 Task: Search one way flight ticket for 5 adults, 2 children, 1 infant in seat and 2 infants on lap in economy from San Diego: San Diego International Airport (lindbergh Field) to Rock Springs: Southwest Wyoming Regional Airport (rock Springs Sweetwater County Airport) on 8-5-2023. Choice of flights is American. Number of bags: 1 carry on bag and 1 checked bag. Price is upto 97000. Outbound departure time preference is 6:15.
Action: Mouse moved to (312, 126)
Screenshot: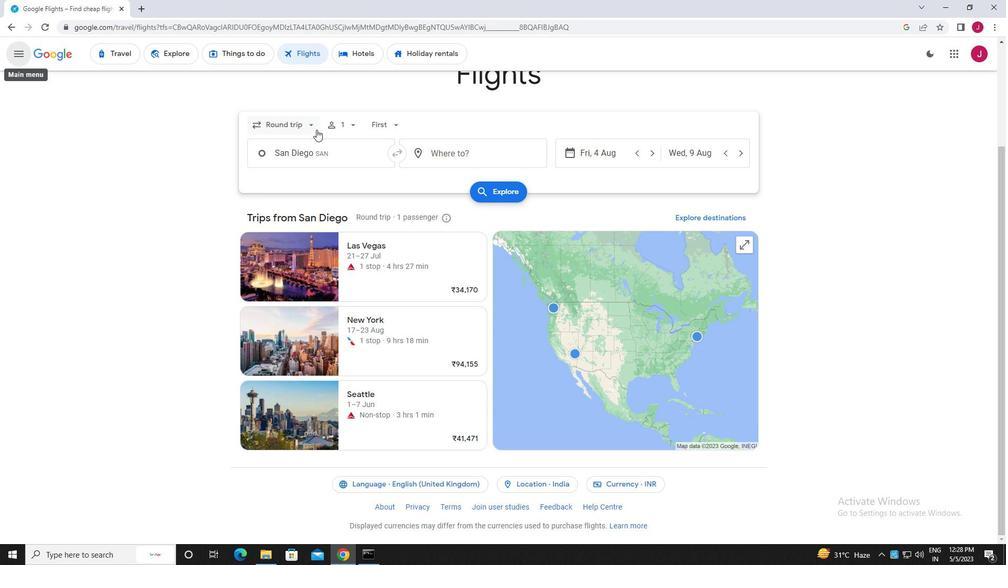 
Action: Mouse pressed left at (312, 126)
Screenshot: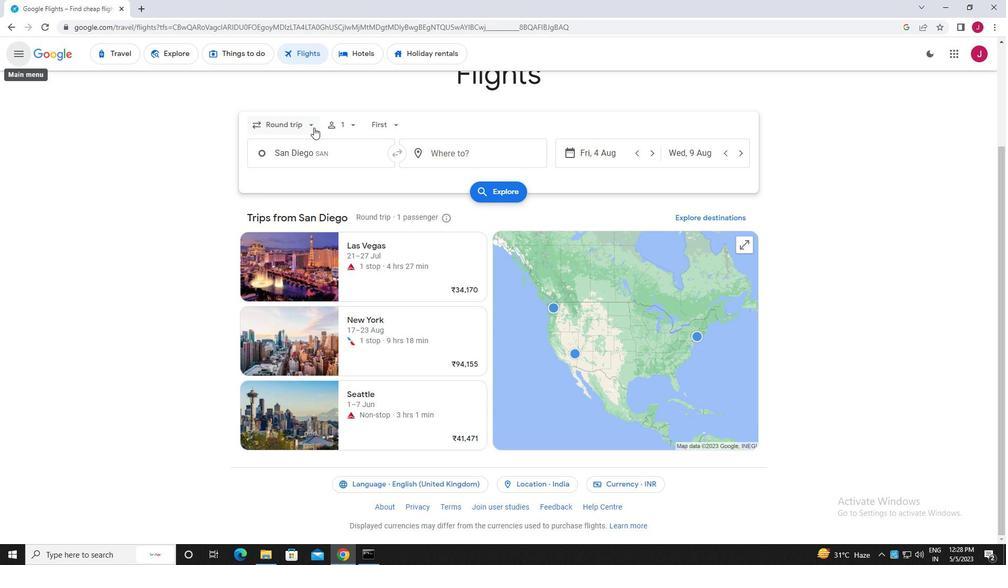 
Action: Mouse moved to (300, 173)
Screenshot: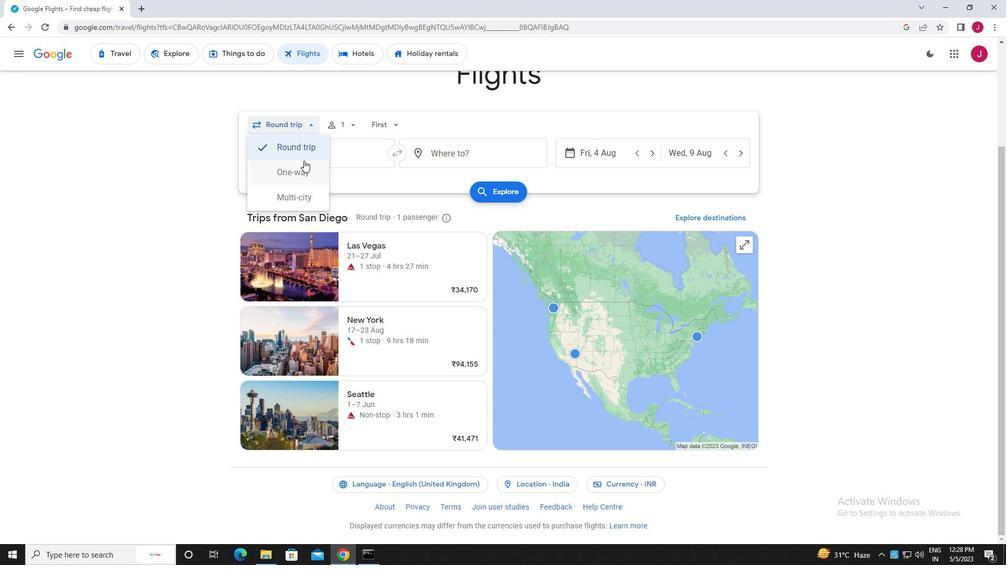 
Action: Mouse pressed left at (300, 173)
Screenshot: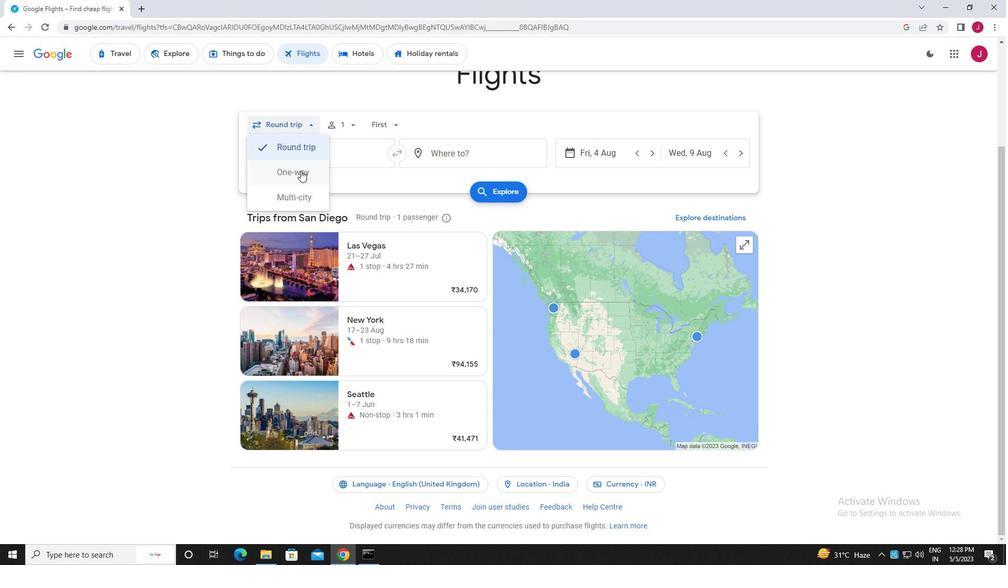 
Action: Mouse moved to (350, 124)
Screenshot: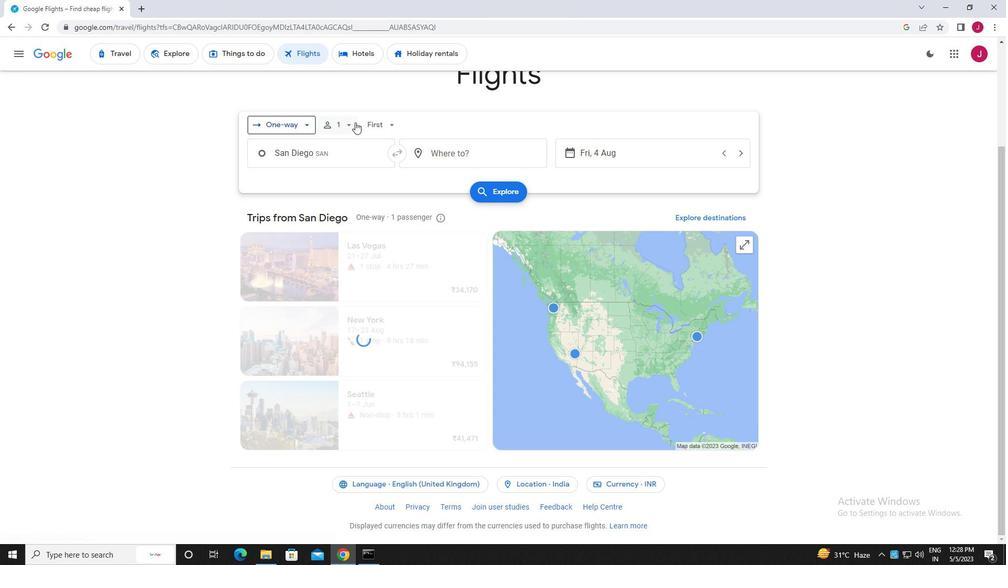 
Action: Mouse pressed left at (350, 124)
Screenshot: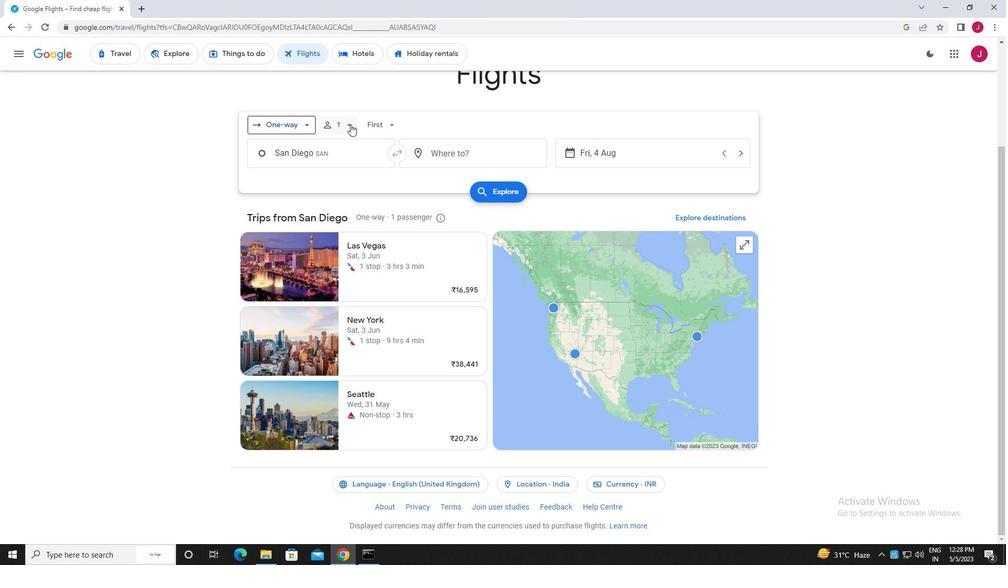 
Action: Mouse moved to (426, 153)
Screenshot: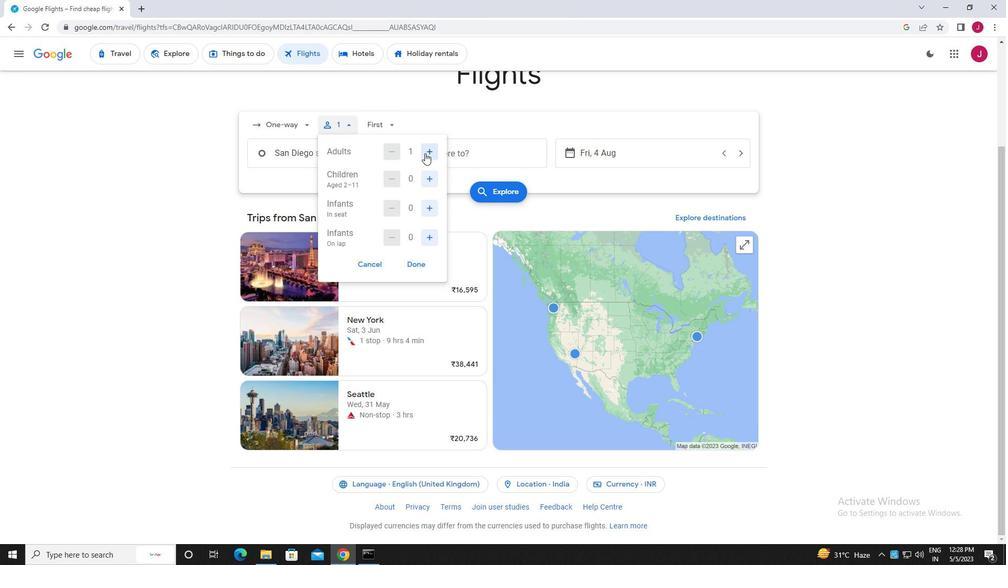 
Action: Mouse pressed left at (426, 153)
Screenshot: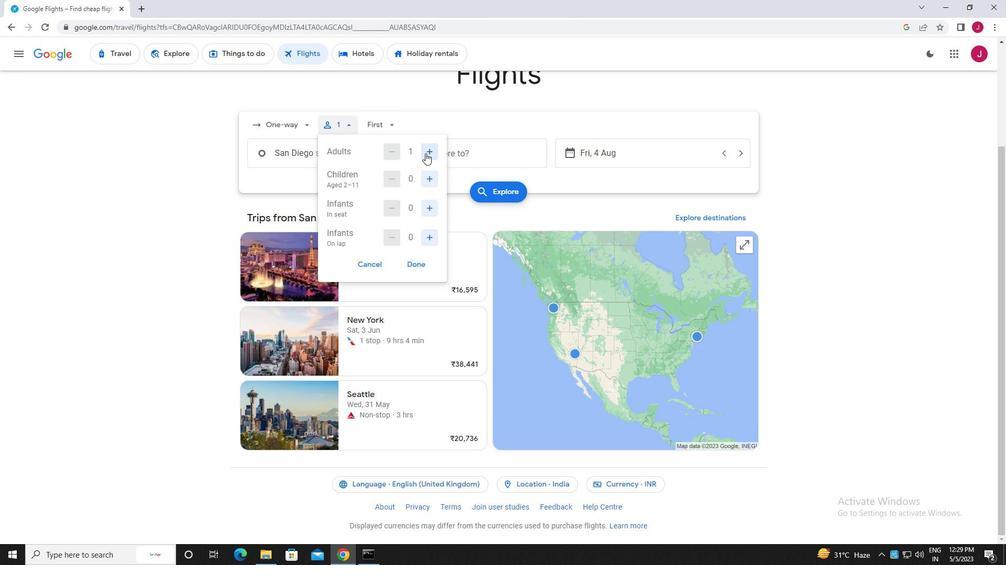 
Action: Mouse pressed left at (426, 153)
Screenshot: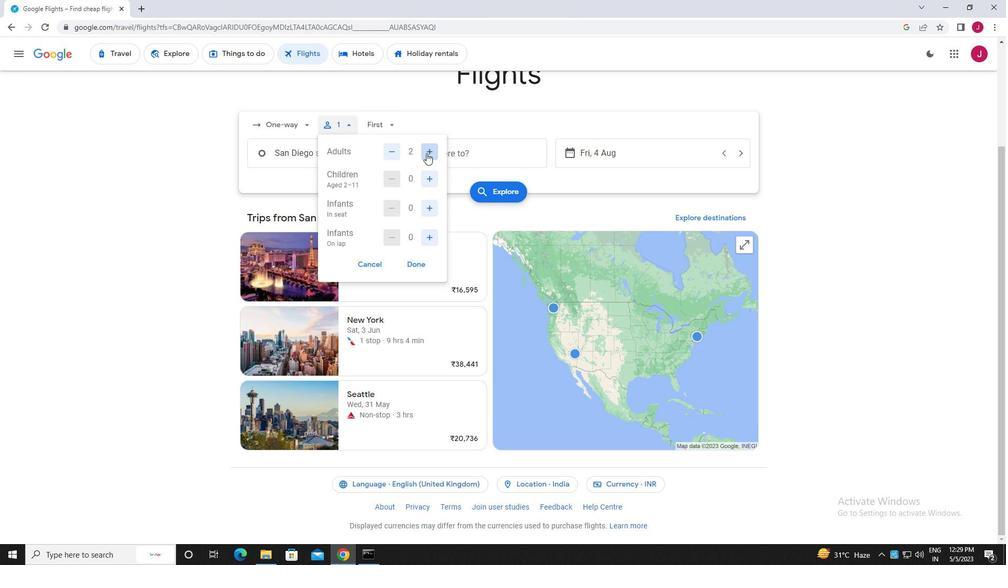 
Action: Mouse pressed left at (426, 153)
Screenshot: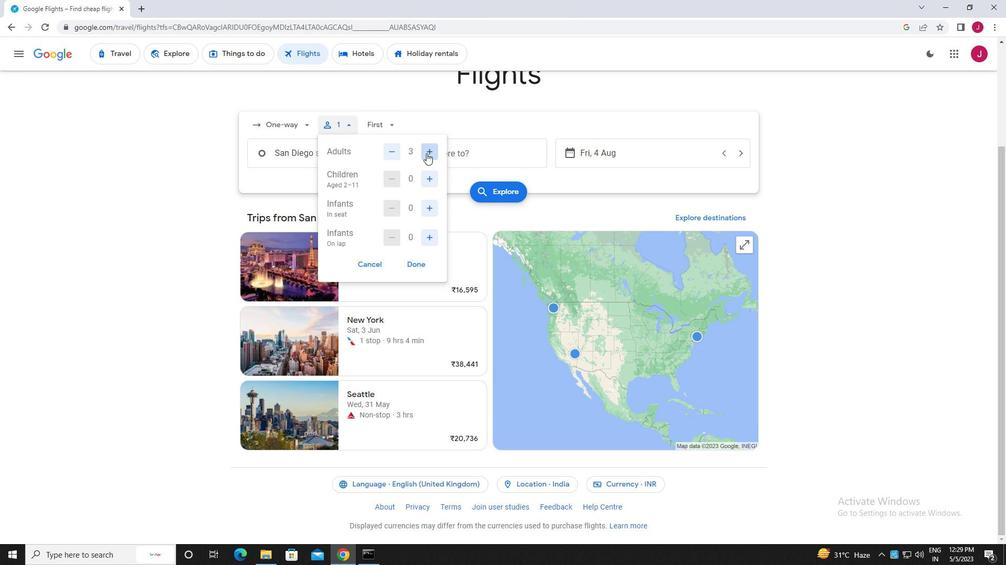 
Action: Mouse pressed left at (426, 153)
Screenshot: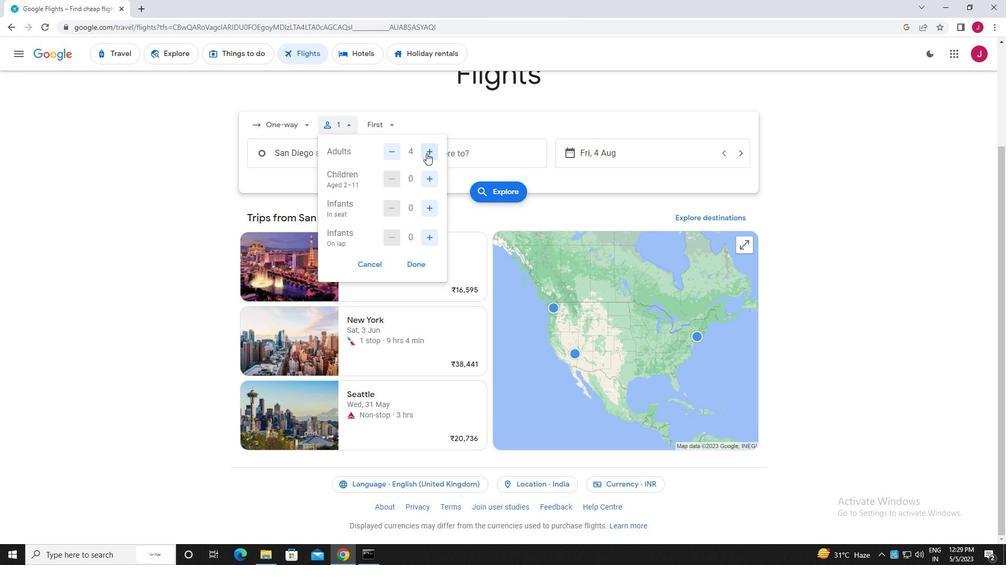 
Action: Mouse moved to (428, 179)
Screenshot: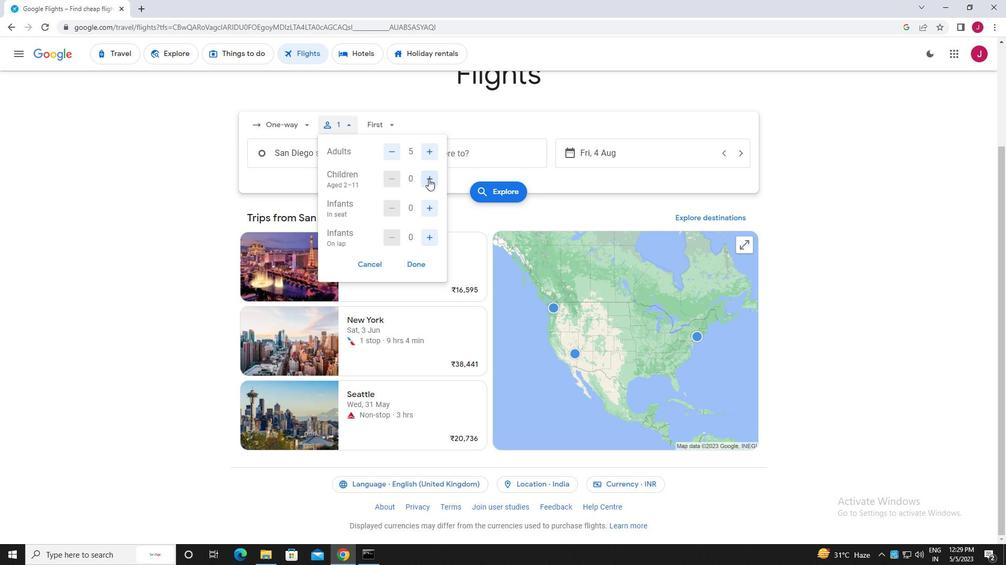 
Action: Mouse pressed left at (428, 179)
Screenshot: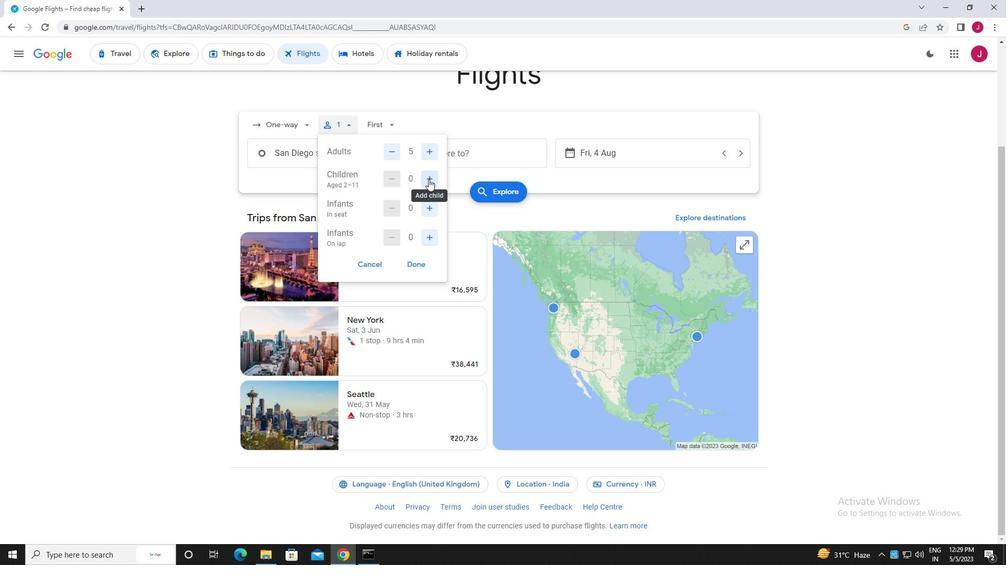 
Action: Mouse pressed left at (428, 179)
Screenshot: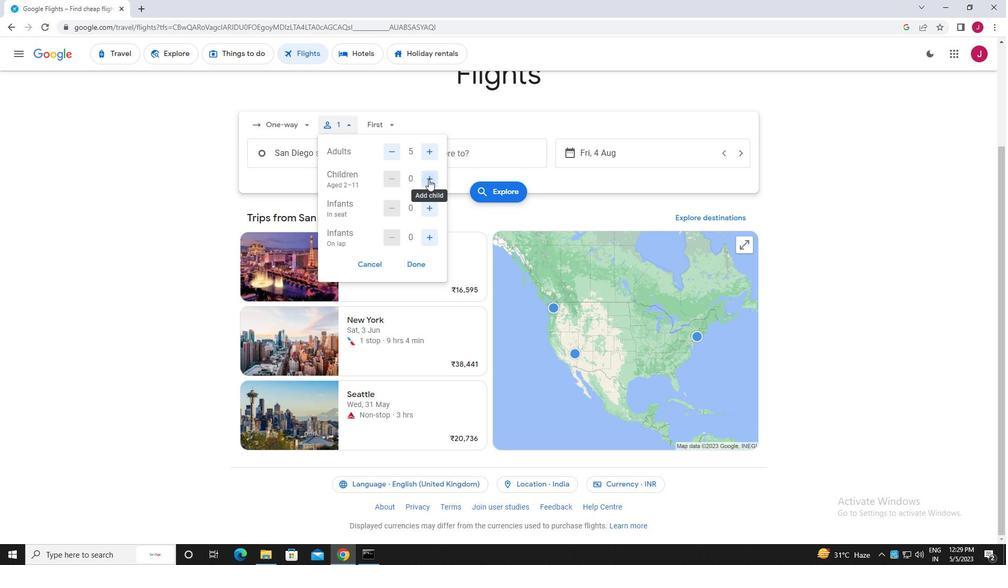 
Action: Mouse moved to (430, 209)
Screenshot: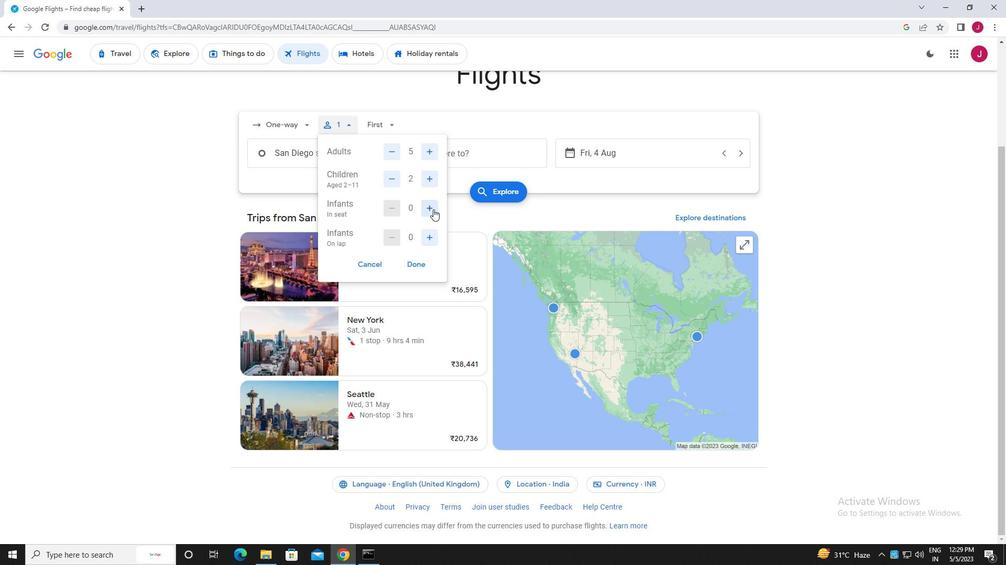 
Action: Mouse pressed left at (430, 209)
Screenshot: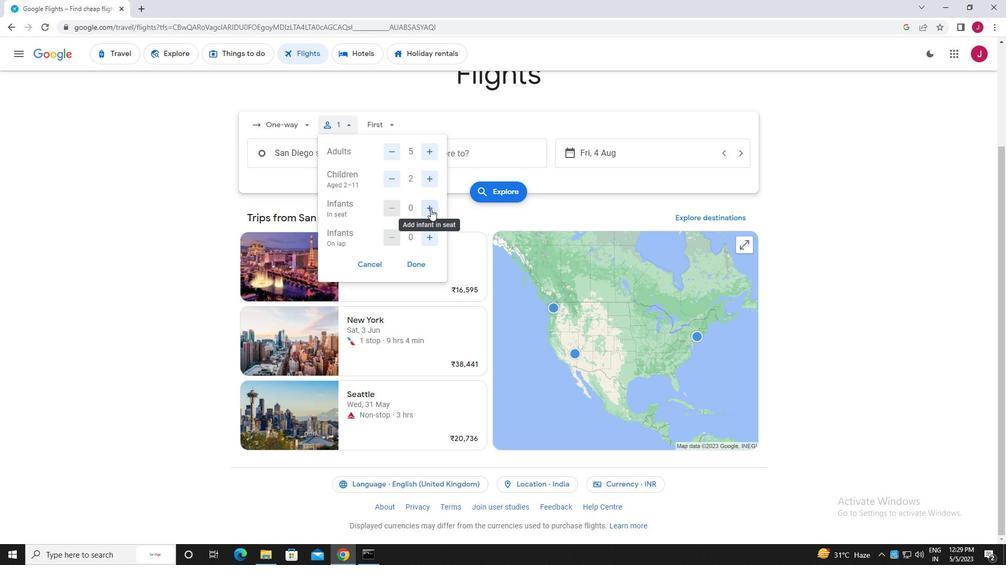 
Action: Mouse moved to (432, 238)
Screenshot: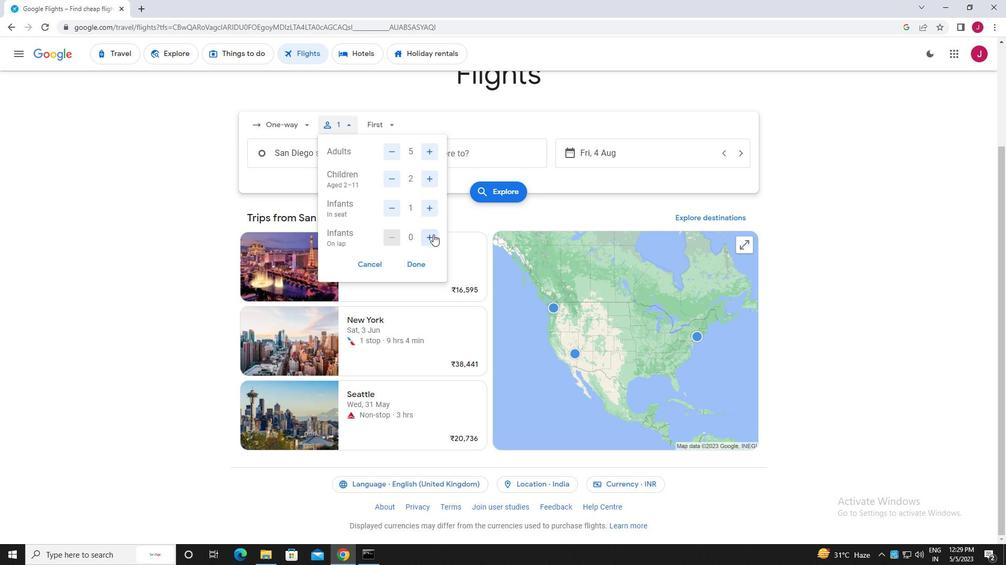 
Action: Mouse pressed left at (432, 238)
Screenshot: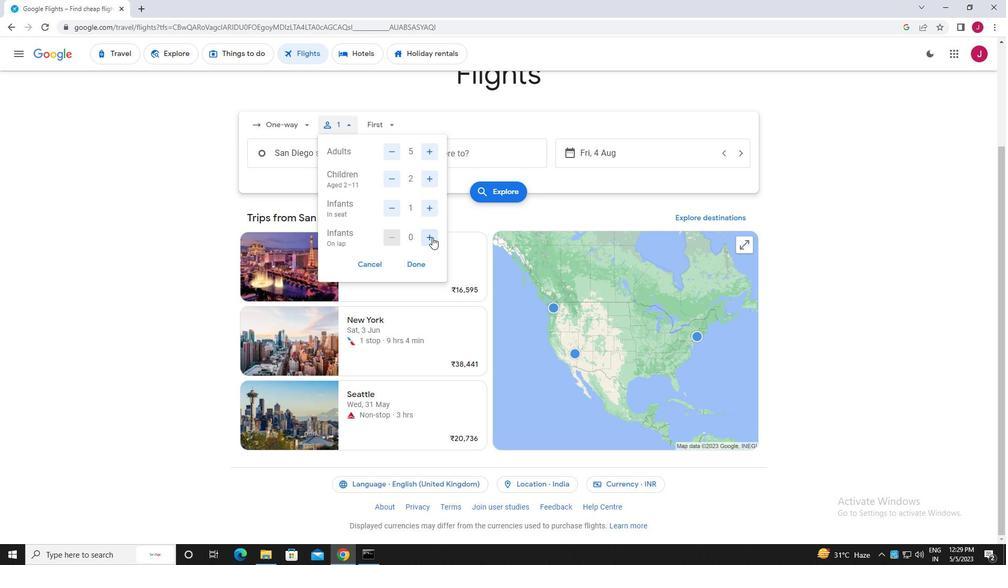 
Action: Mouse pressed left at (432, 238)
Screenshot: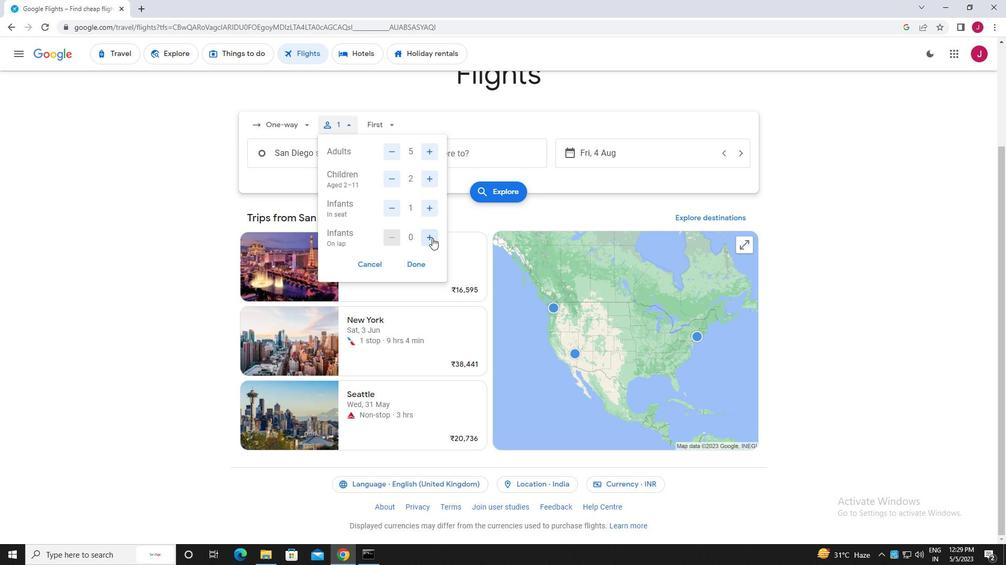
Action: Mouse moved to (395, 235)
Screenshot: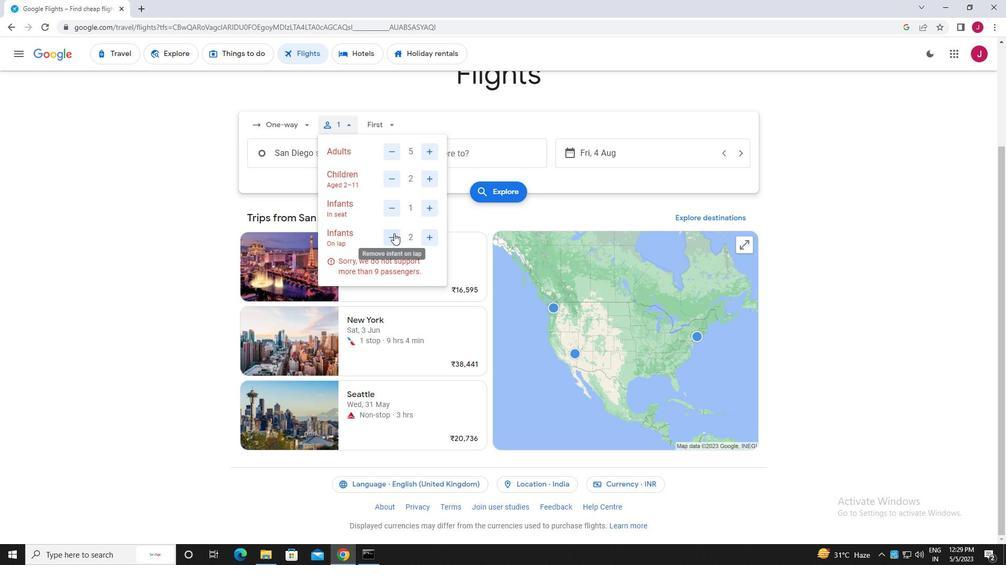 
Action: Mouse pressed left at (395, 235)
Screenshot: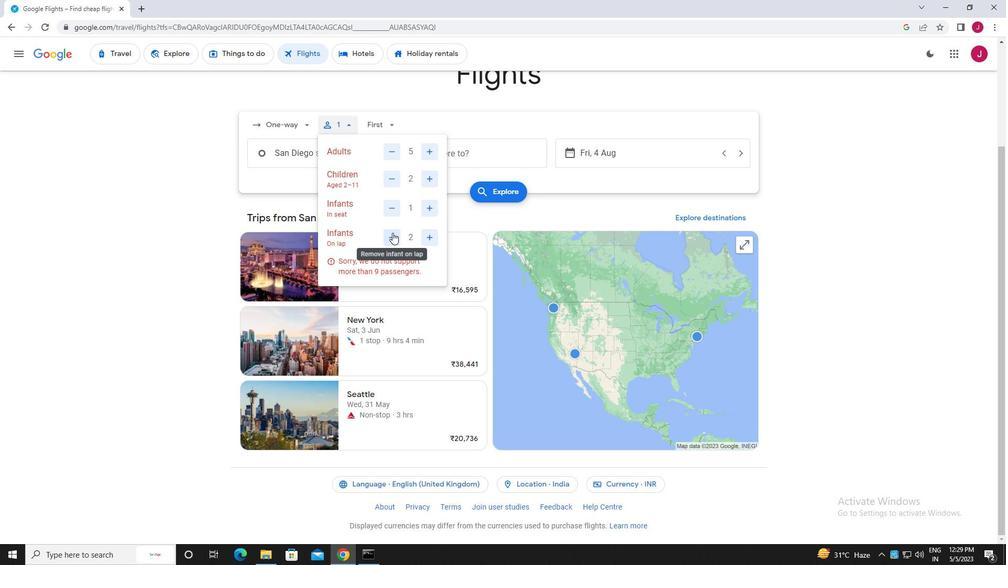 
Action: Mouse moved to (420, 265)
Screenshot: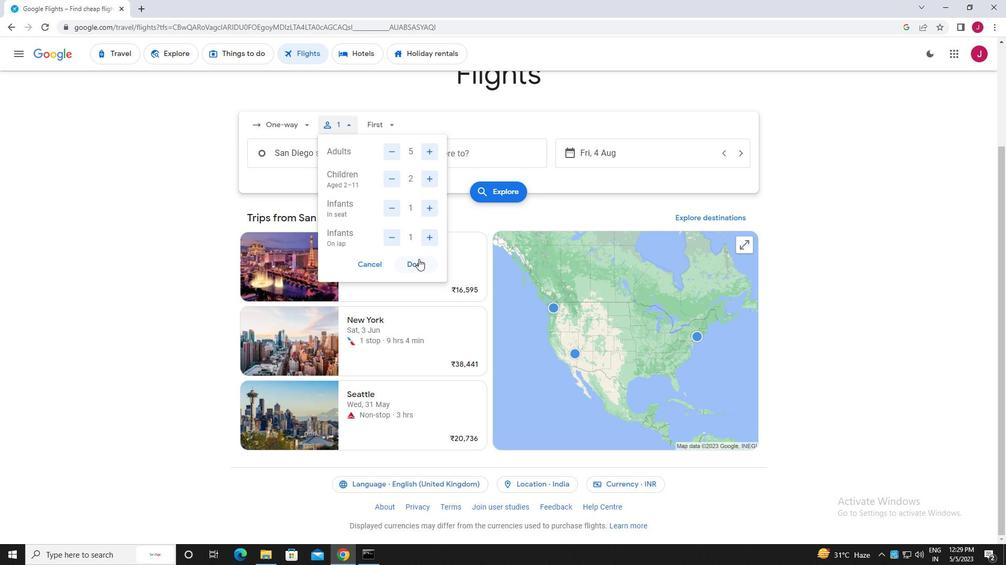 
Action: Mouse pressed left at (420, 265)
Screenshot: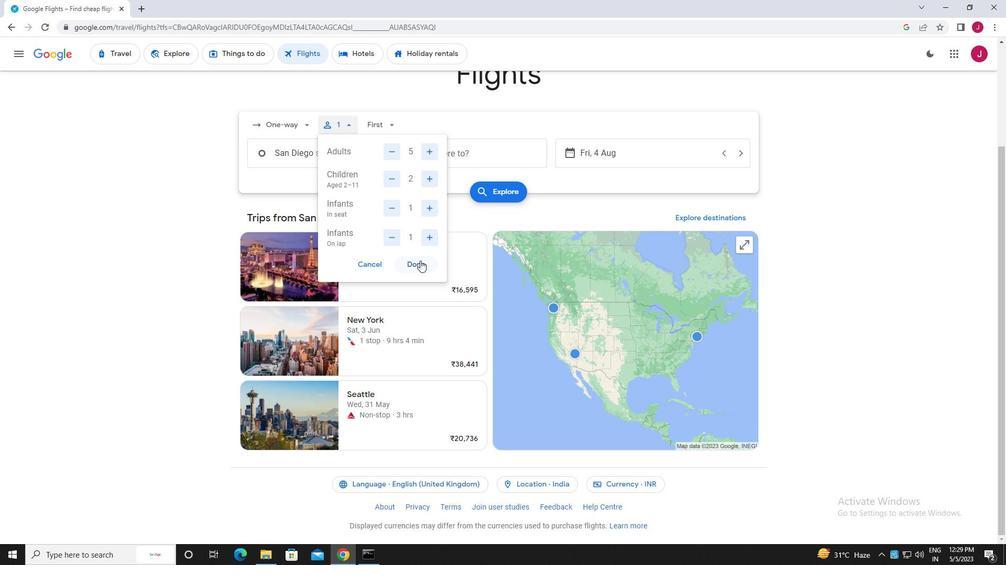 
Action: Mouse moved to (390, 121)
Screenshot: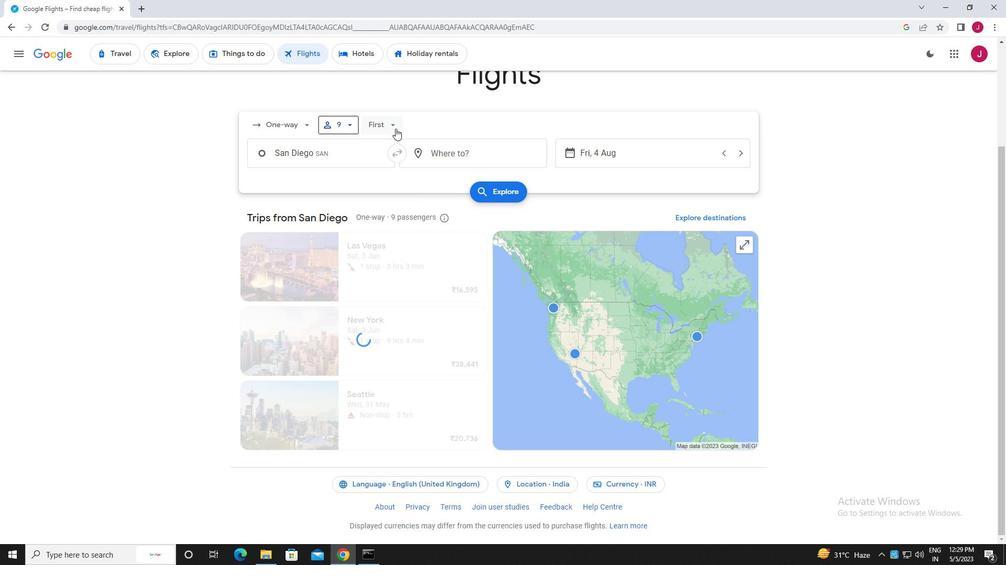 
Action: Mouse pressed left at (390, 121)
Screenshot: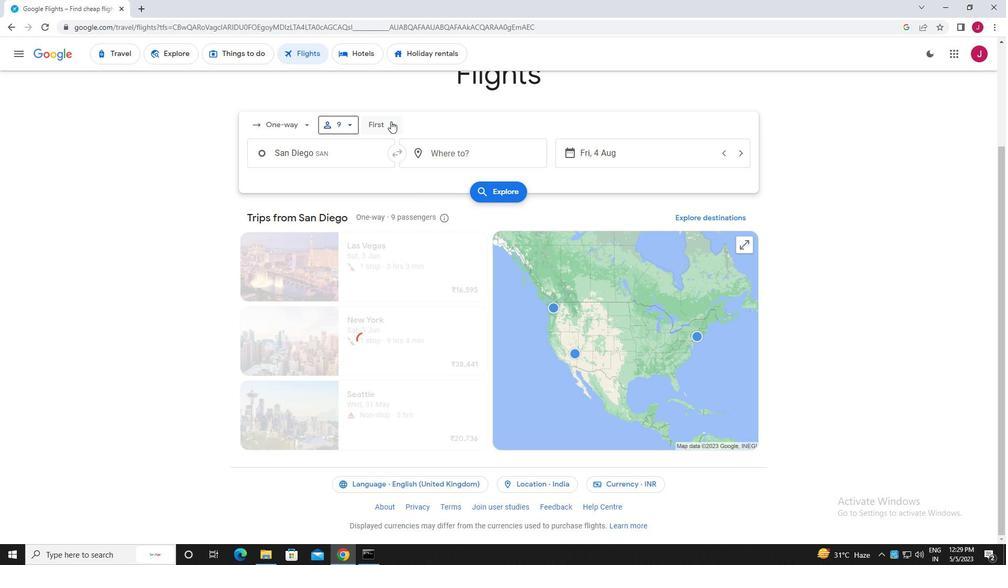 
Action: Mouse moved to (401, 148)
Screenshot: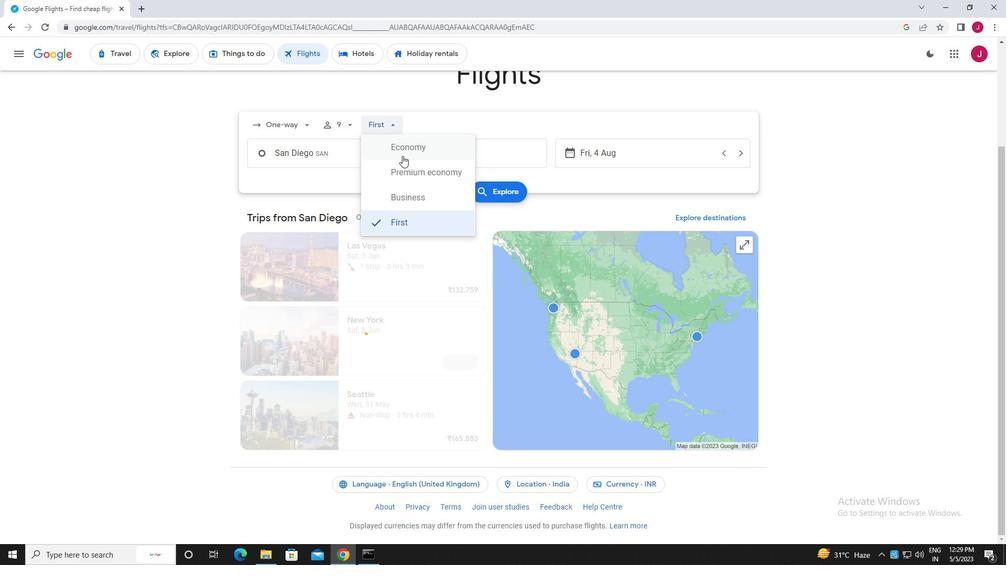 
Action: Mouse pressed left at (401, 148)
Screenshot: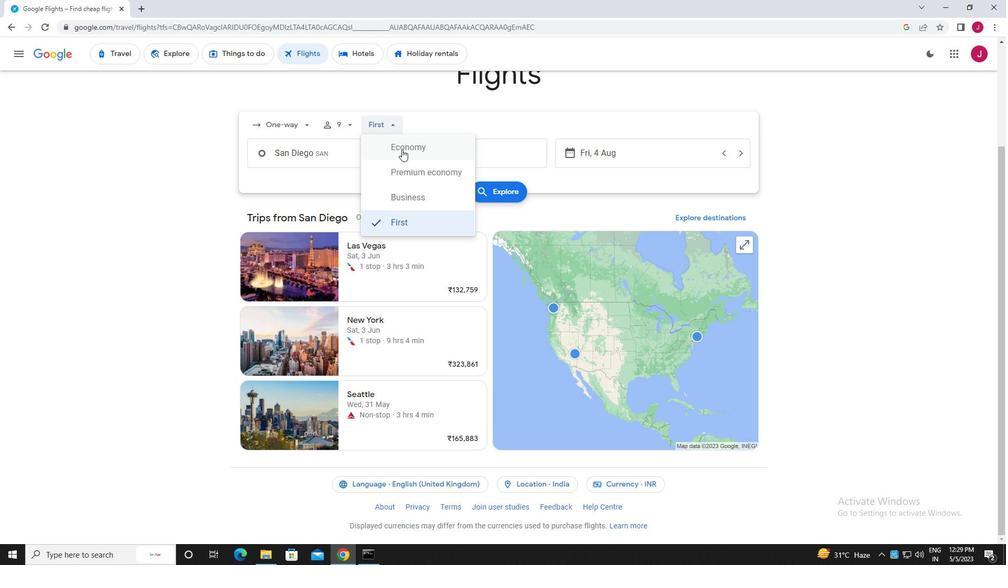 
Action: Mouse moved to (347, 159)
Screenshot: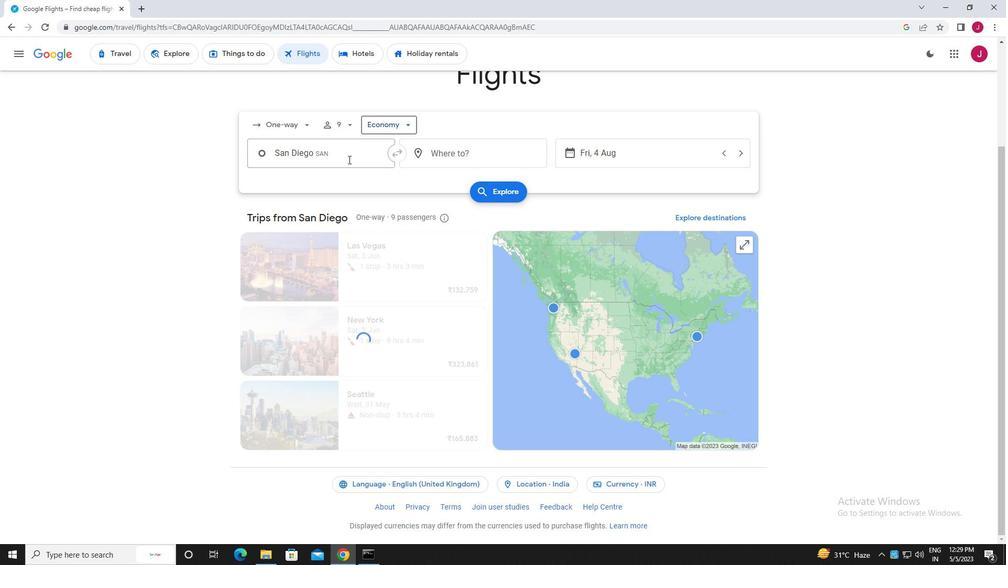 
Action: Mouse pressed left at (347, 159)
Screenshot: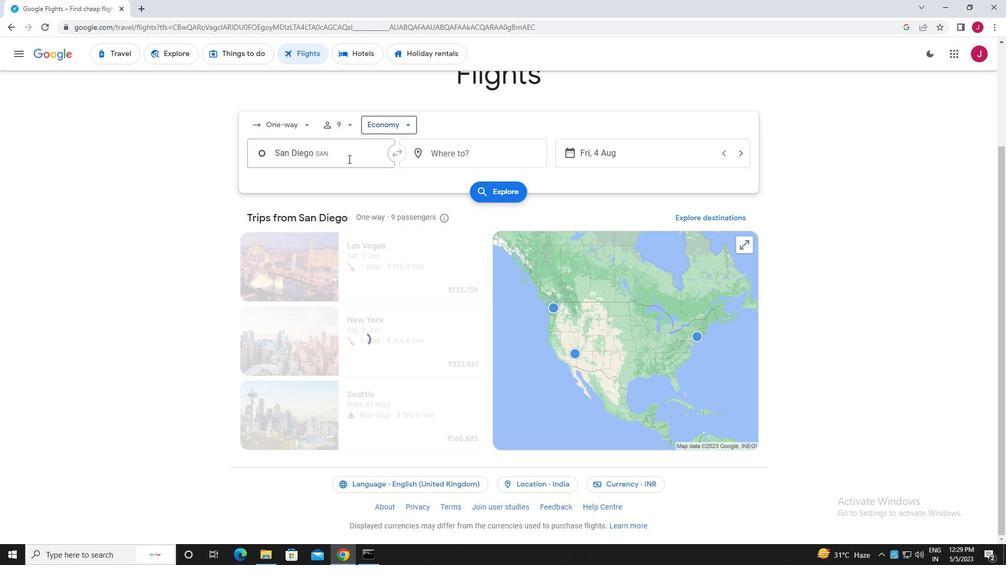 
Action: Mouse moved to (352, 158)
Screenshot: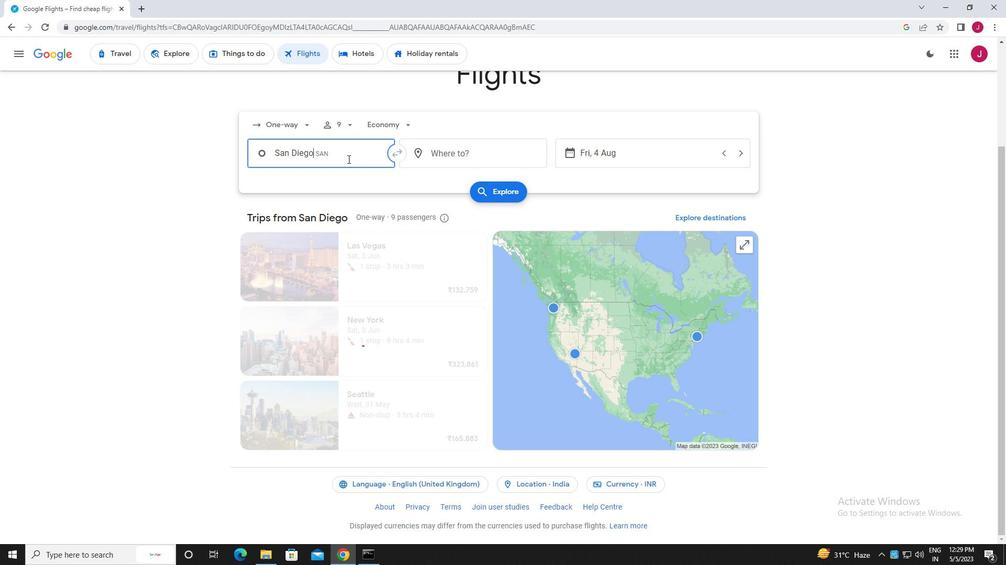 
Action: Key pressed san<Key.space>diego
Screenshot: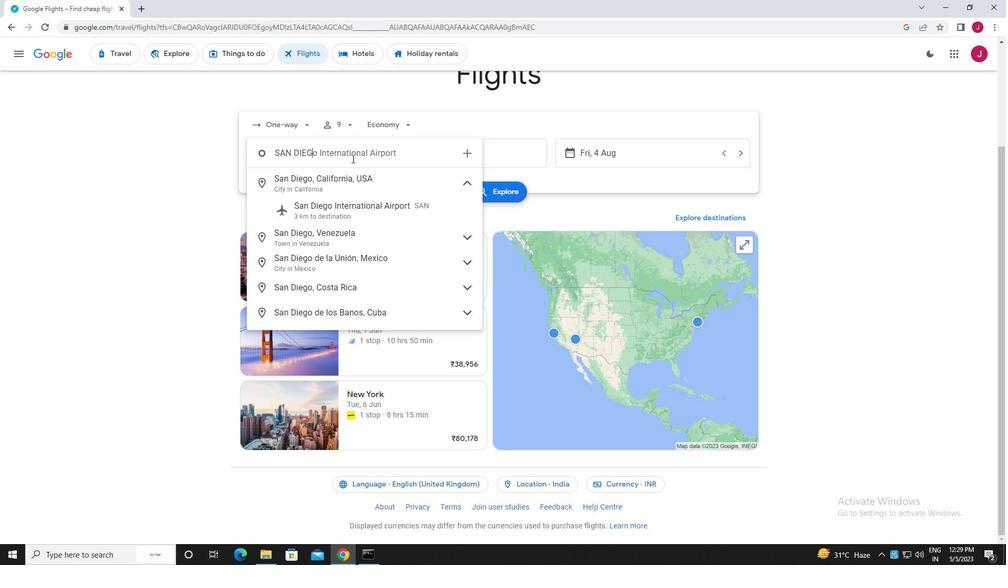 
Action: Mouse moved to (371, 205)
Screenshot: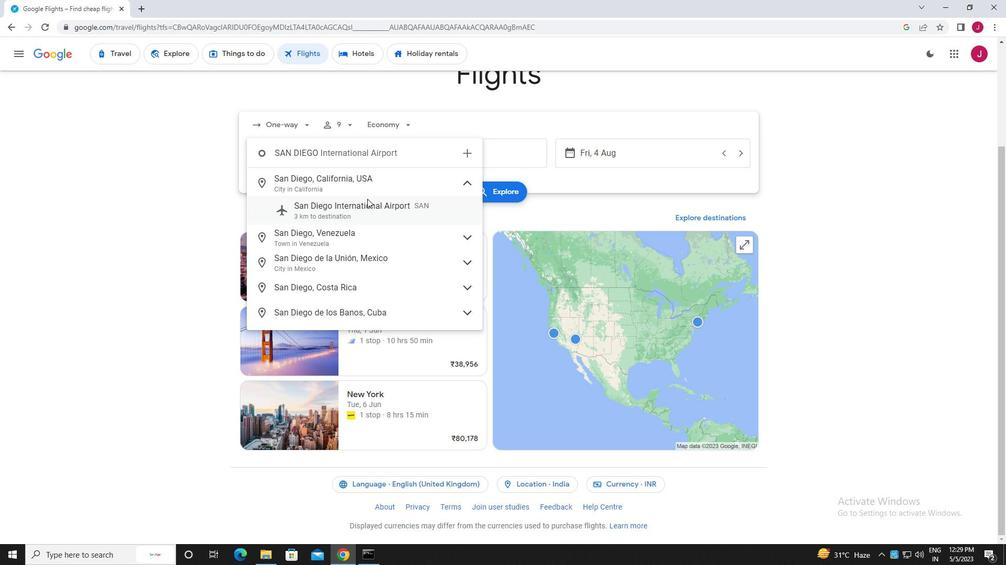 
Action: Mouse pressed left at (371, 205)
Screenshot: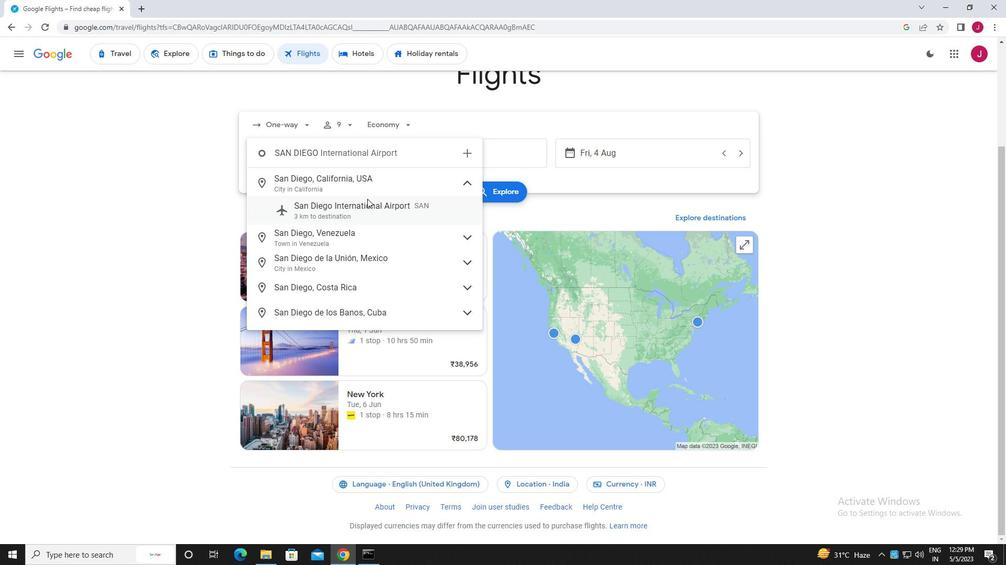 
Action: Mouse moved to (463, 151)
Screenshot: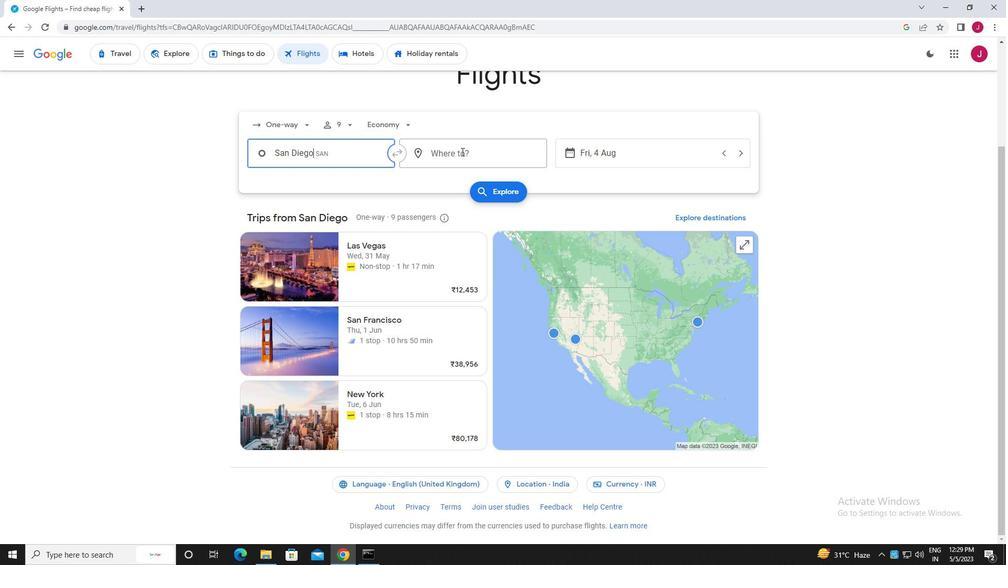 
Action: Mouse pressed left at (463, 151)
Screenshot: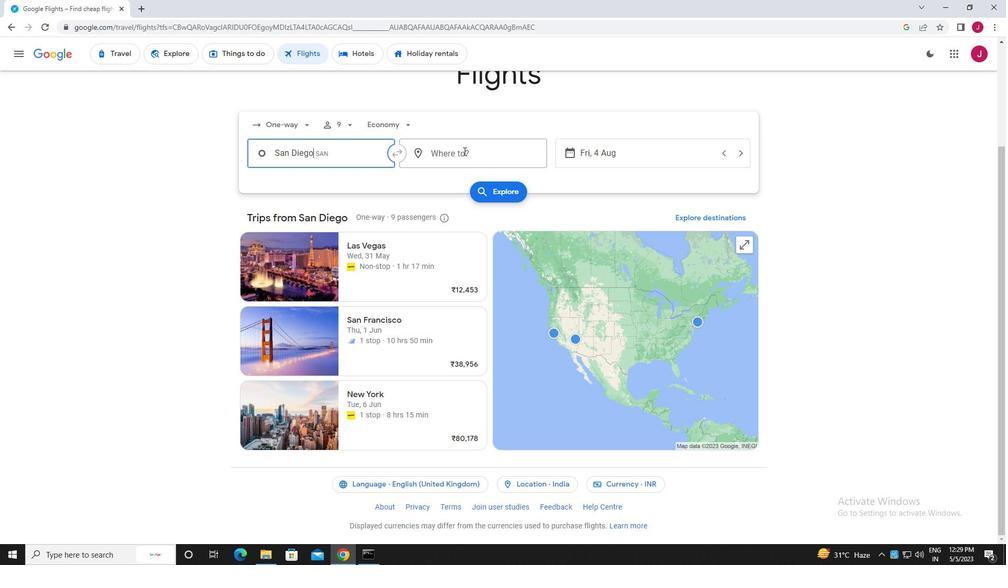 
Action: Key pressed rock<Key.space>spring
Screenshot: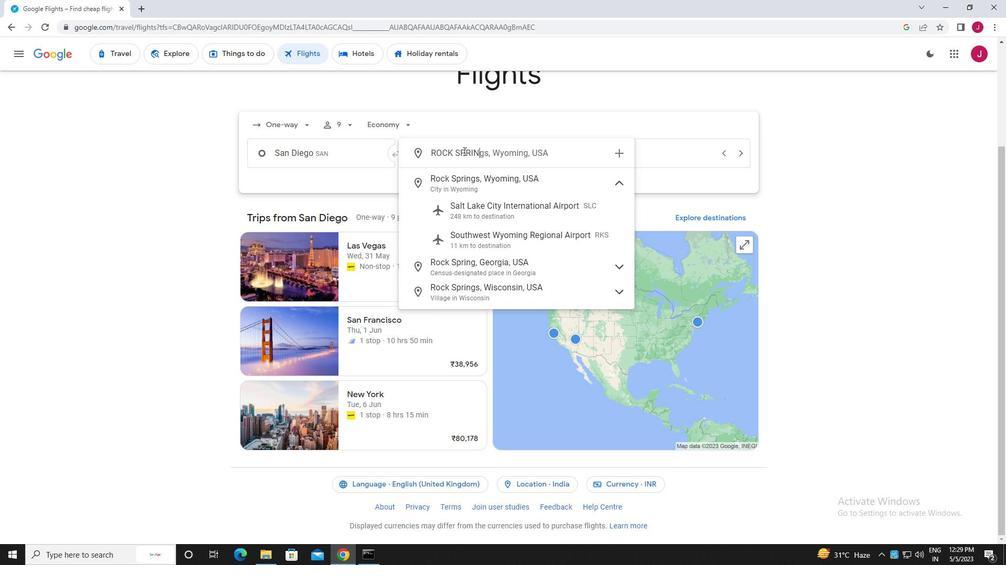 
Action: Mouse moved to (506, 238)
Screenshot: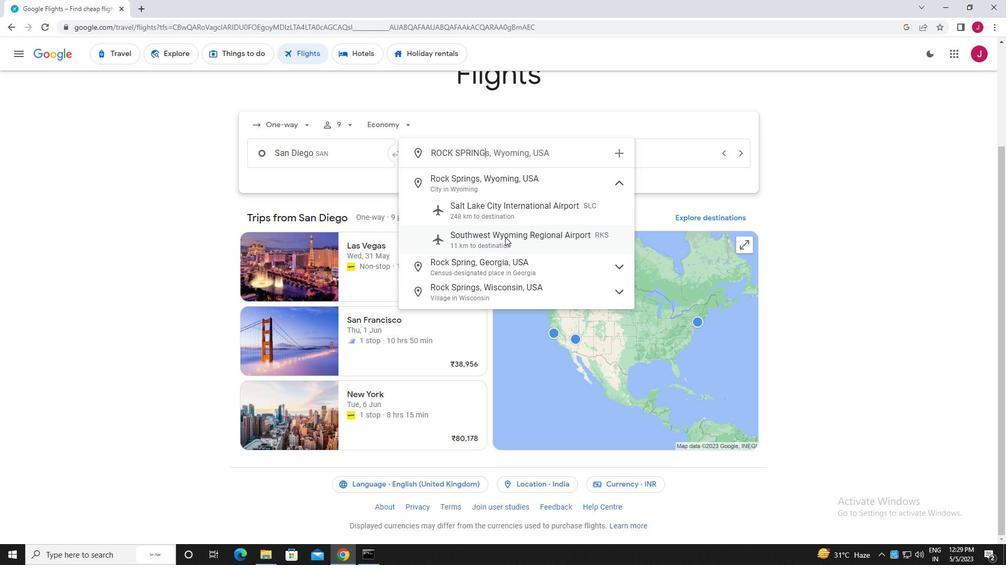 
Action: Mouse pressed left at (506, 238)
Screenshot: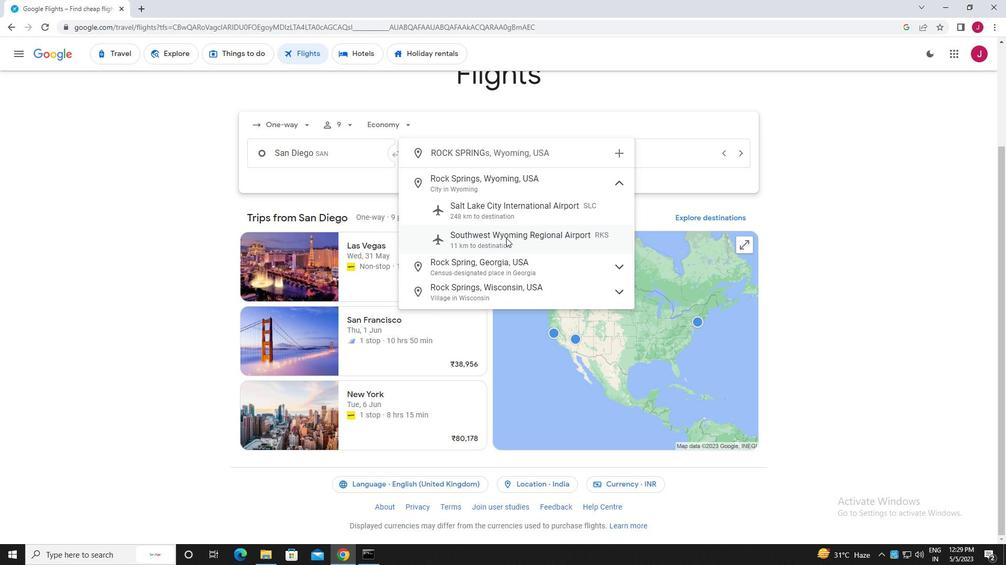 
Action: Mouse moved to (605, 157)
Screenshot: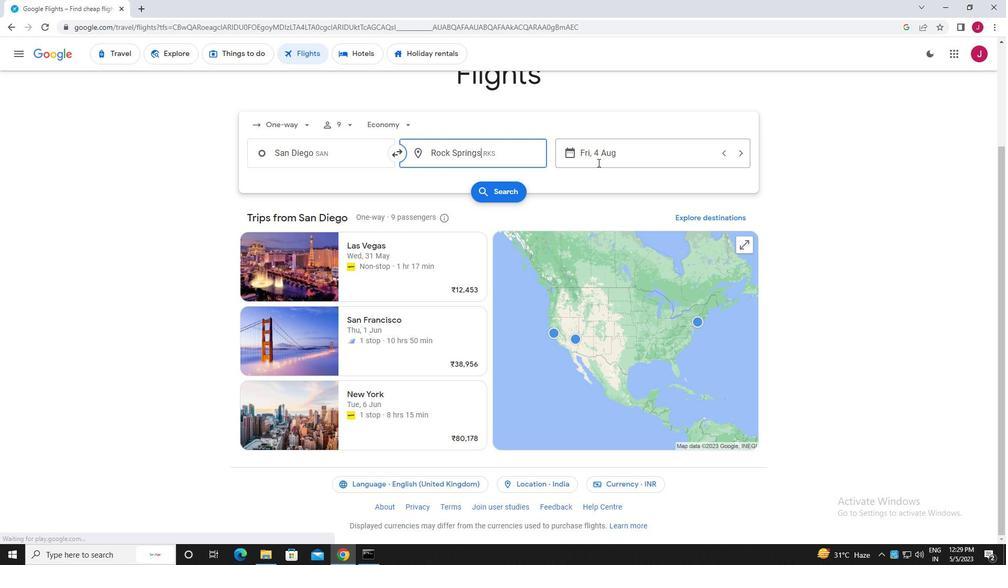 
Action: Mouse pressed left at (605, 157)
Screenshot: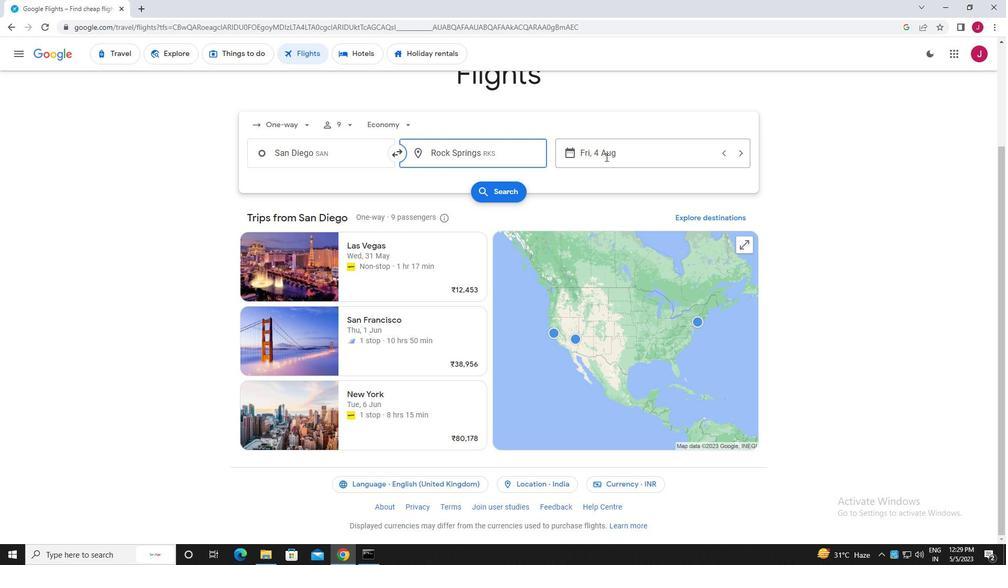 
Action: Mouse moved to (531, 232)
Screenshot: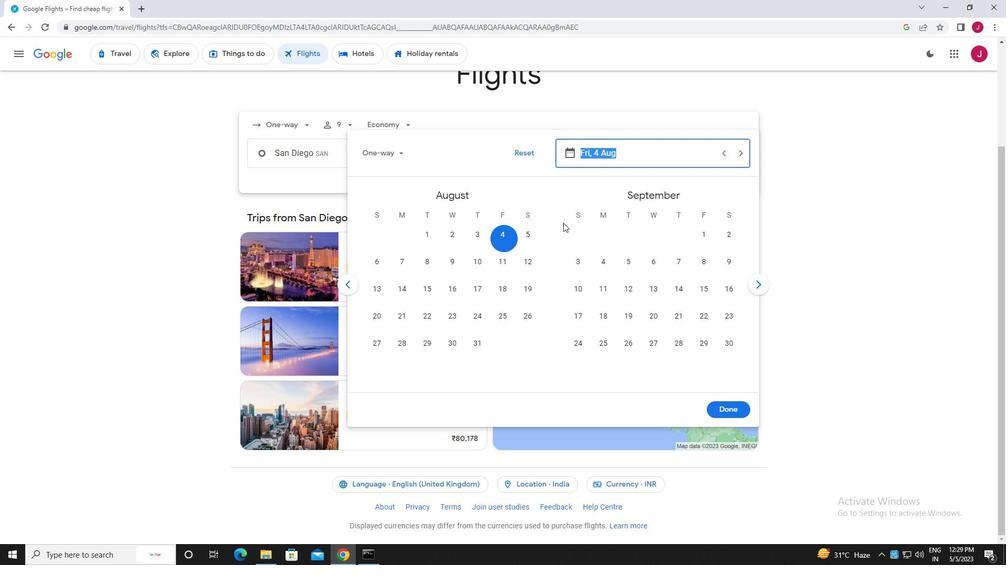 
Action: Mouse pressed left at (531, 232)
Screenshot: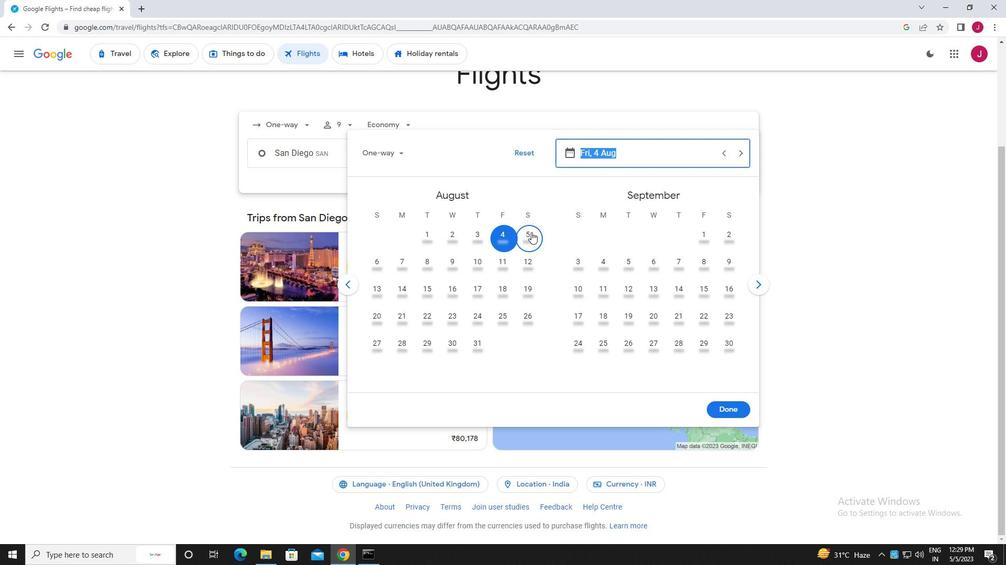 
Action: Mouse moved to (730, 407)
Screenshot: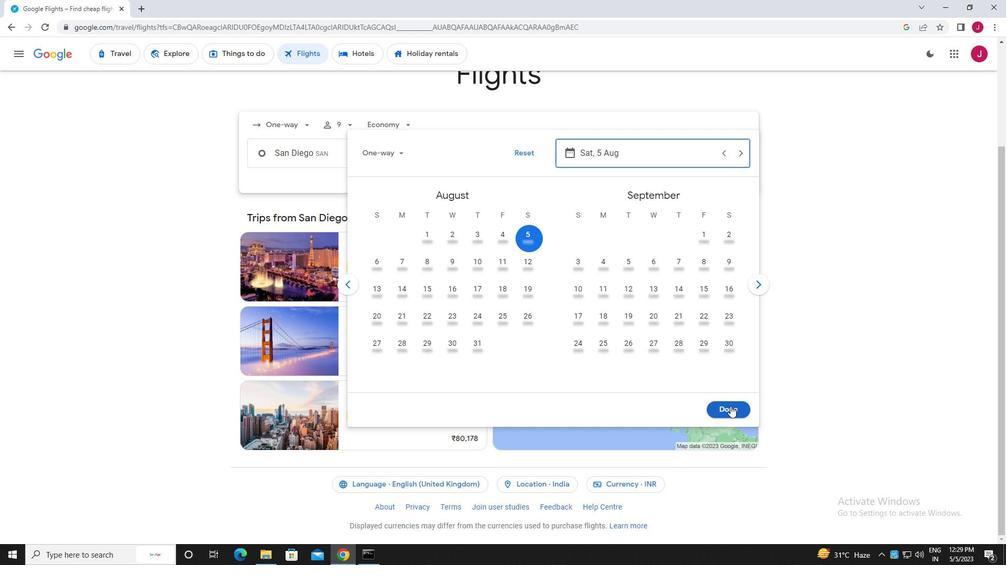 
Action: Mouse pressed left at (730, 407)
Screenshot: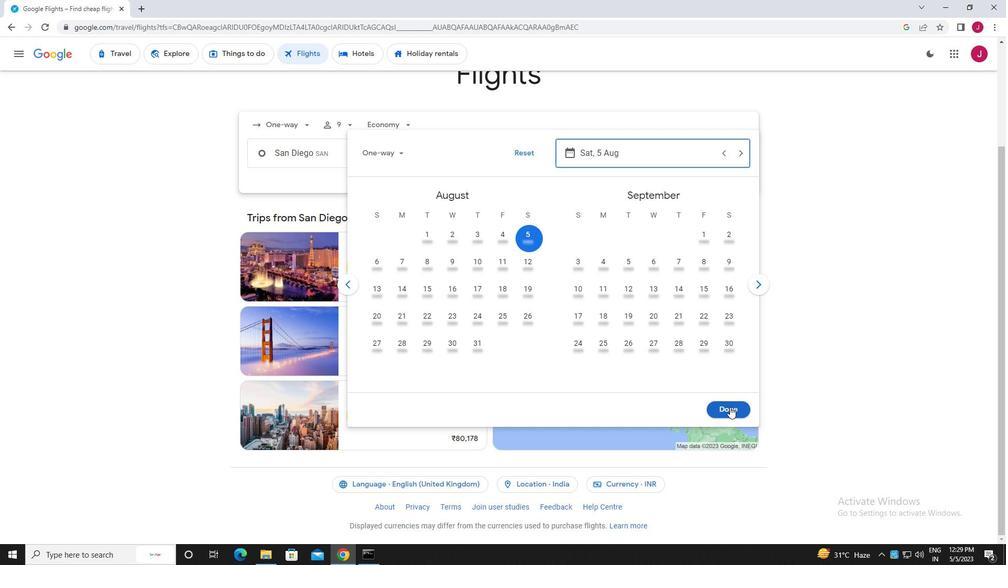 
Action: Mouse moved to (505, 196)
Screenshot: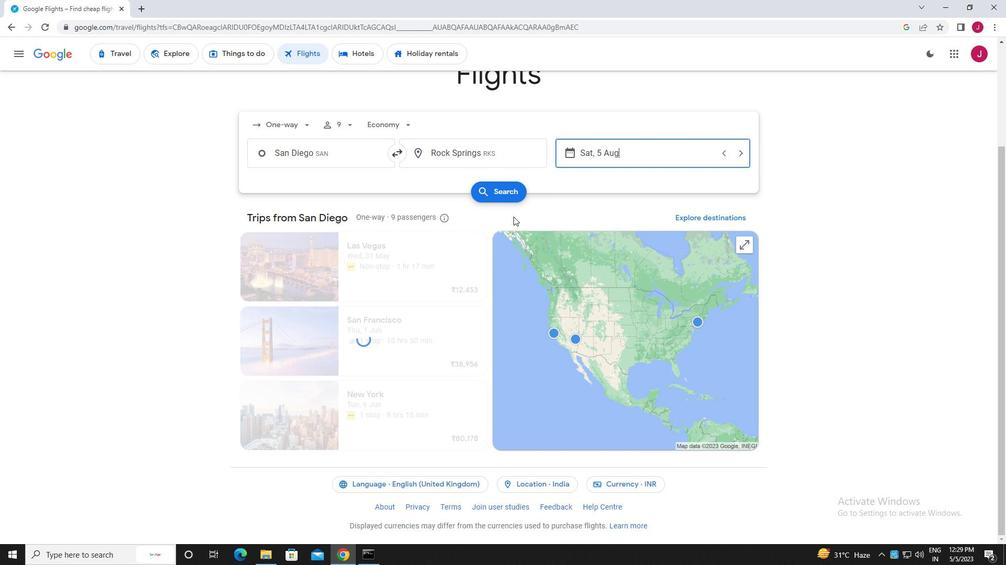 
Action: Mouse pressed left at (505, 196)
Screenshot: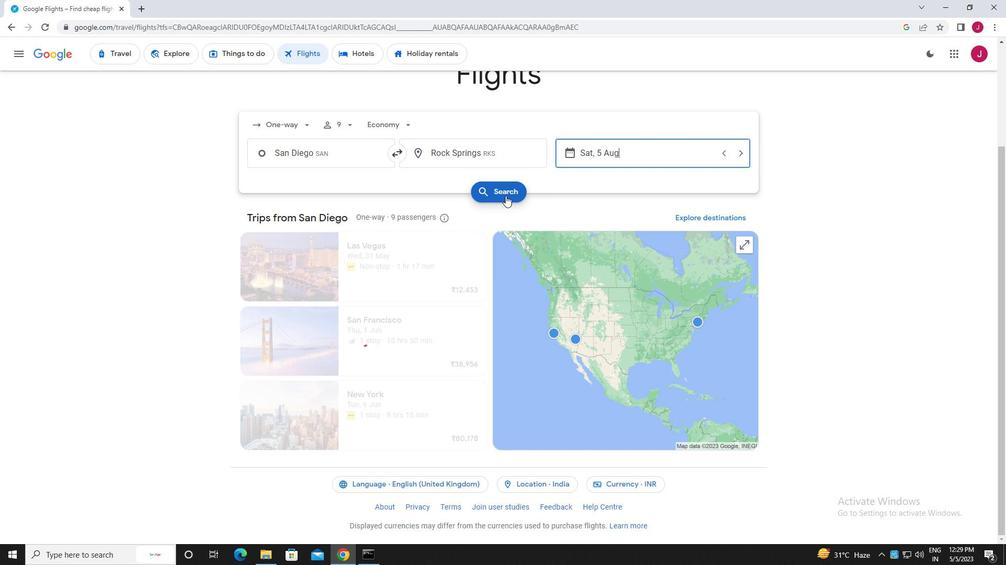 
Action: Mouse moved to (267, 150)
Screenshot: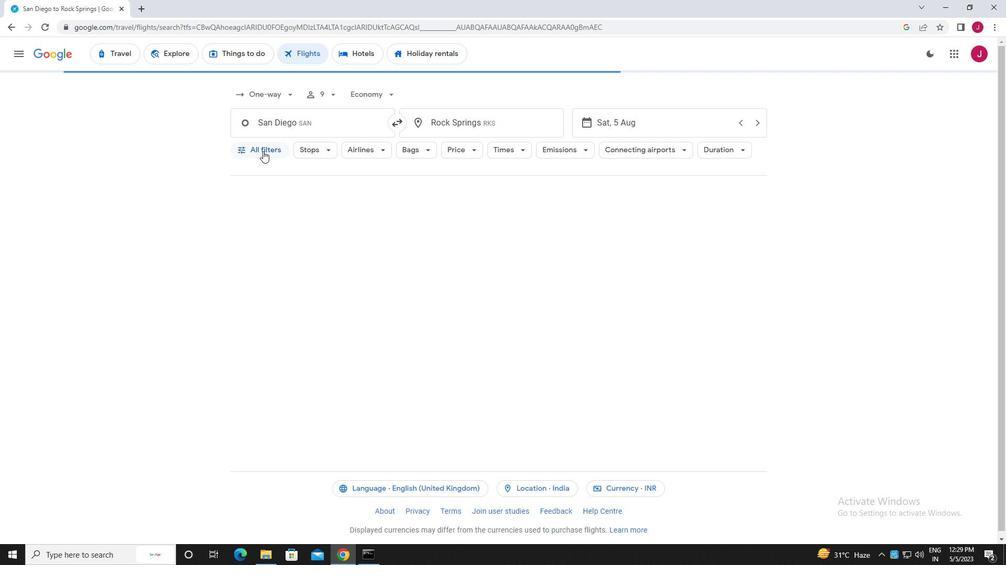 
Action: Mouse pressed left at (267, 150)
Screenshot: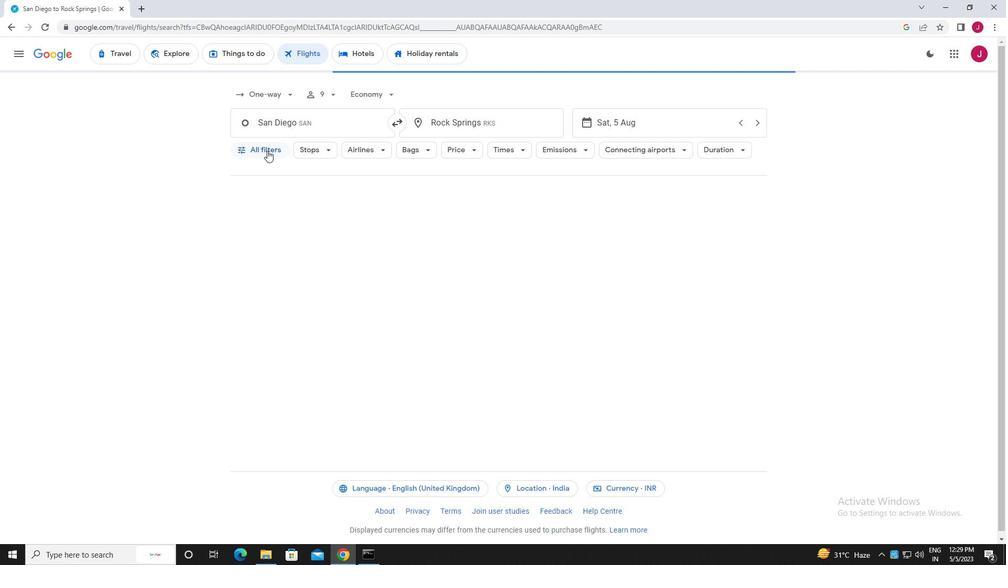 
Action: Mouse moved to (315, 189)
Screenshot: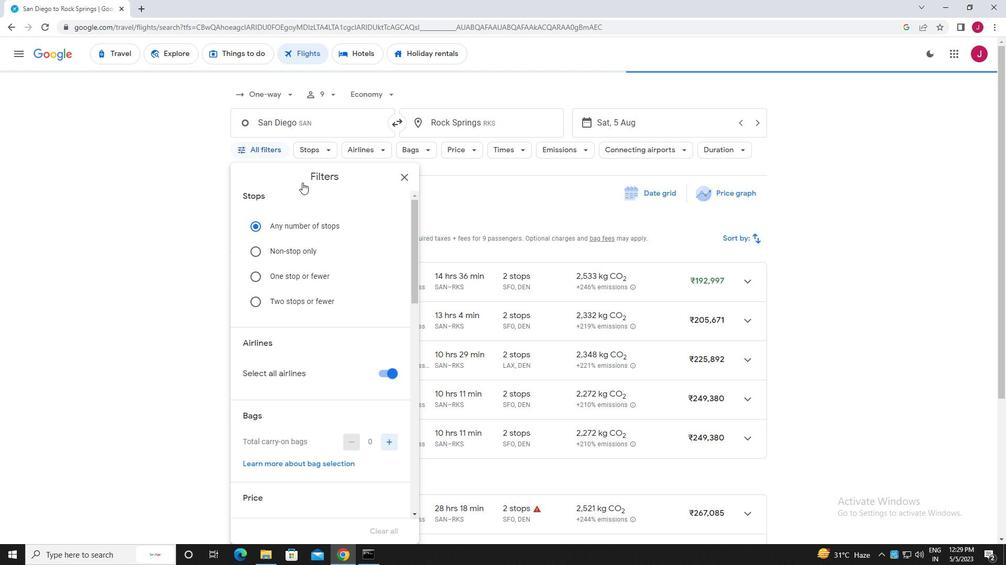 
Action: Mouse scrolled (315, 188) with delta (0, 0)
Screenshot: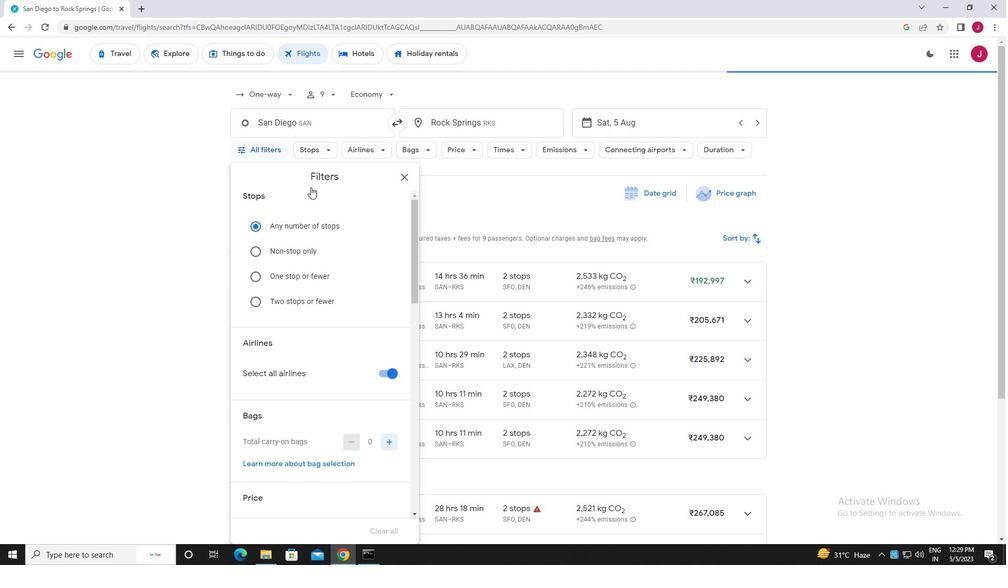 
Action: Mouse moved to (316, 189)
Screenshot: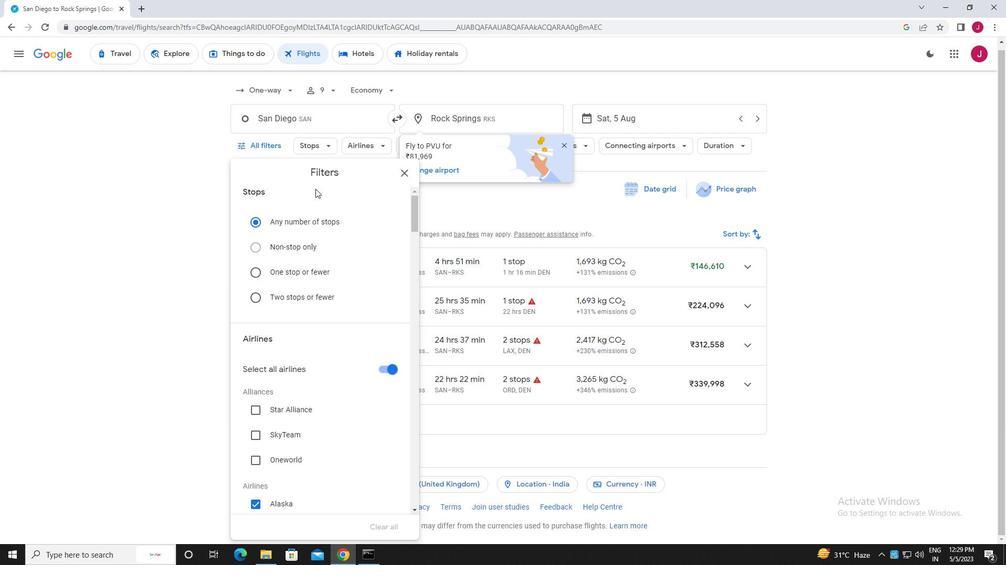 
Action: Mouse scrolled (316, 188) with delta (0, 0)
Screenshot: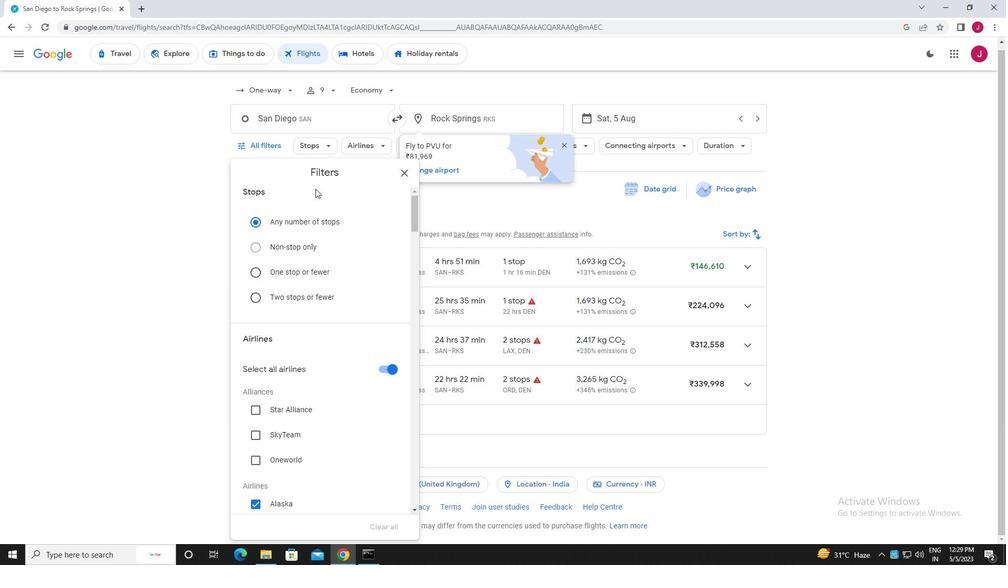 
Action: Mouse moved to (317, 189)
Screenshot: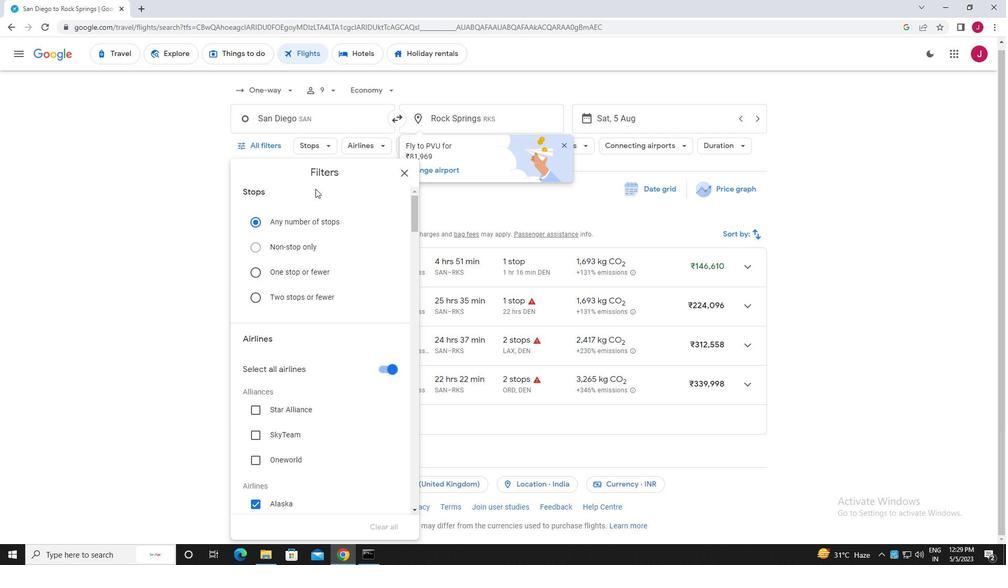 
Action: Mouse scrolled (317, 189) with delta (0, 0)
Screenshot: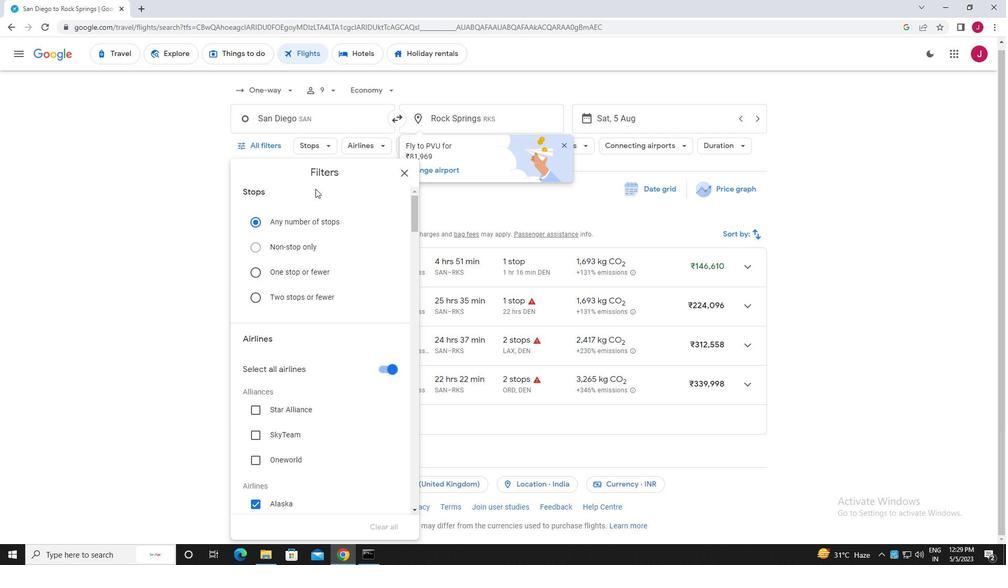 
Action: Mouse moved to (329, 192)
Screenshot: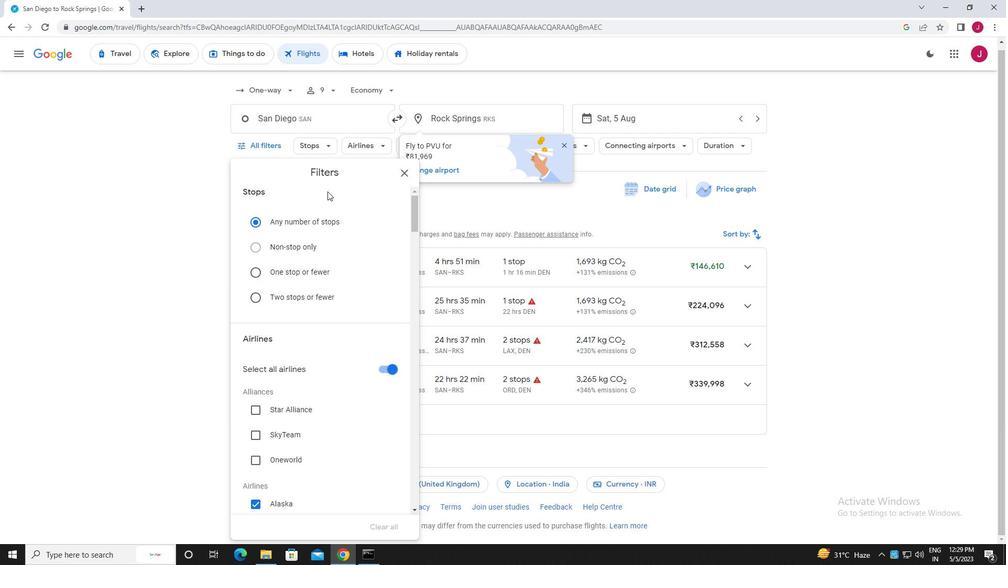 
Action: Mouse scrolled (329, 192) with delta (0, 0)
Screenshot: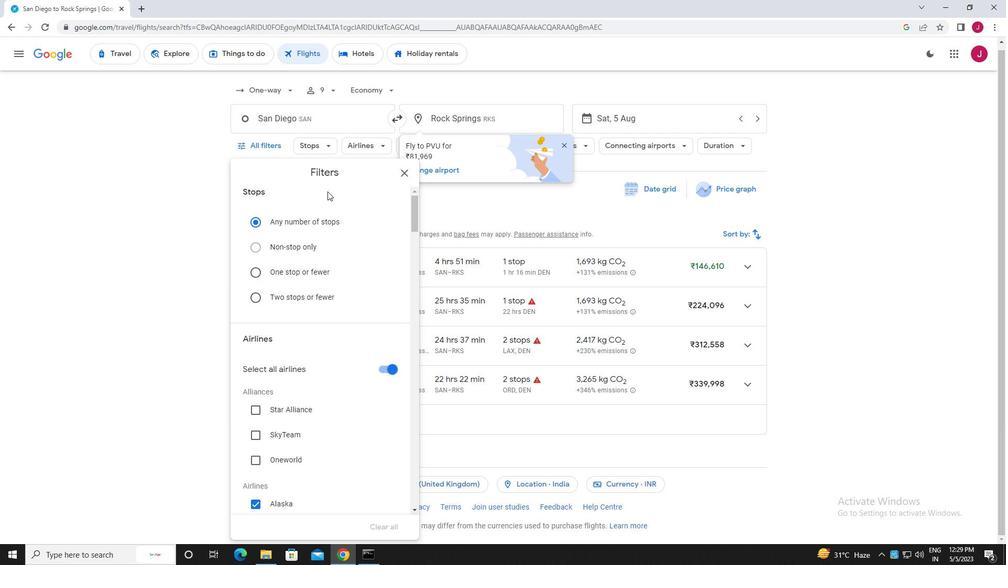
Action: Mouse scrolled (329, 192) with delta (0, 0)
Screenshot: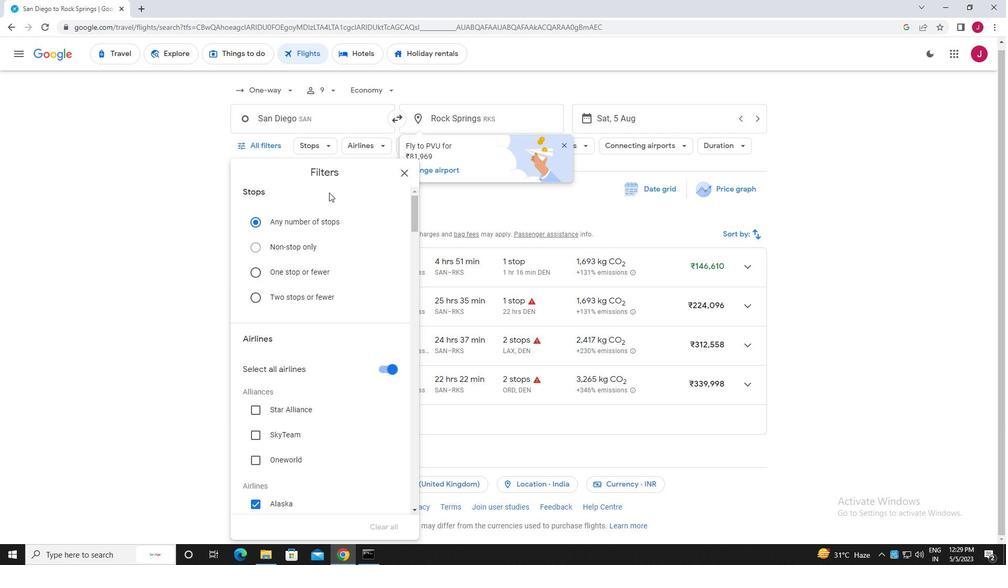 
Action: Mouse moved to (386, 263)
Screenshot: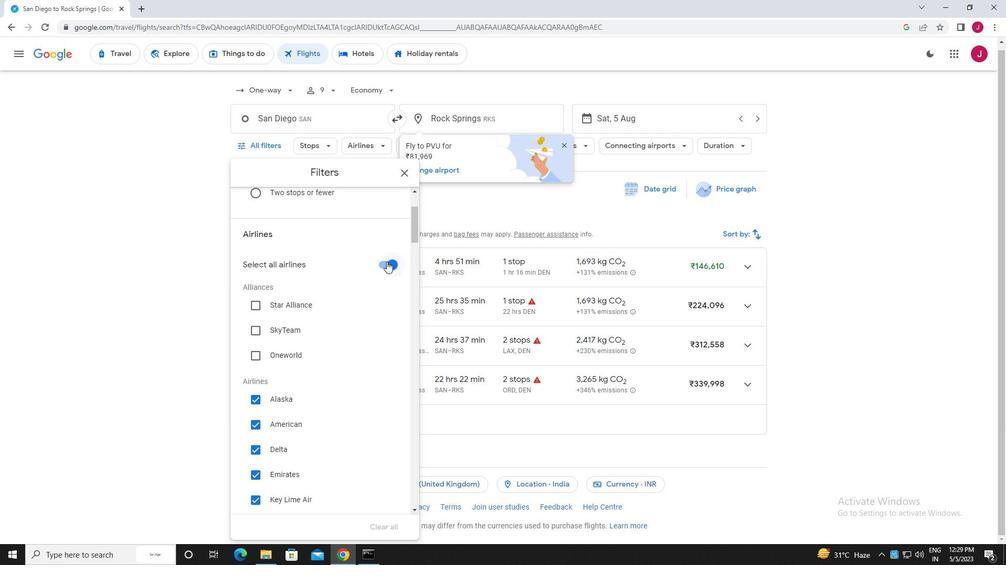 
Action: Mouse pressed left at (386, 263)
Screenshot: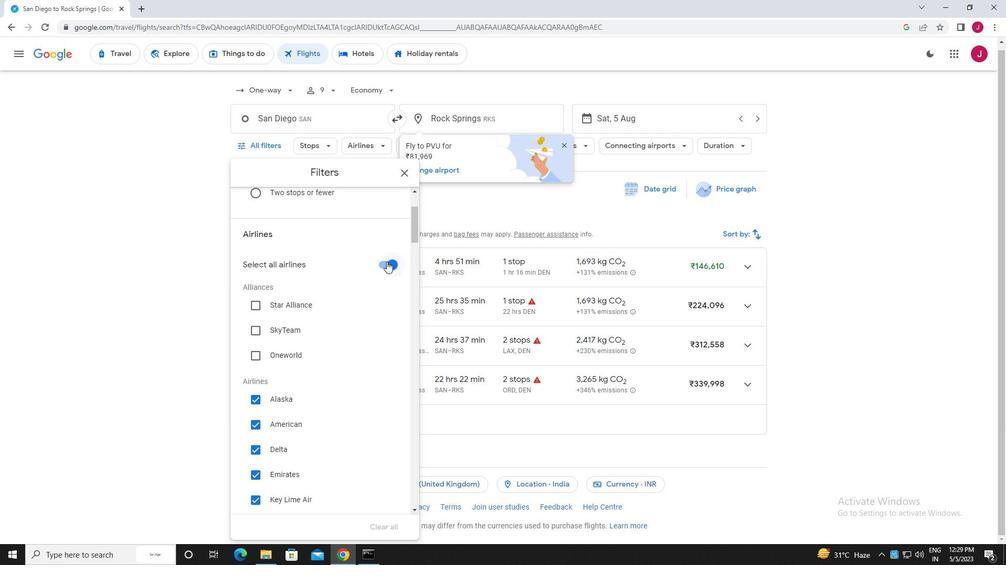 
Action: Mouse moved to (303, 236)
Screenshot: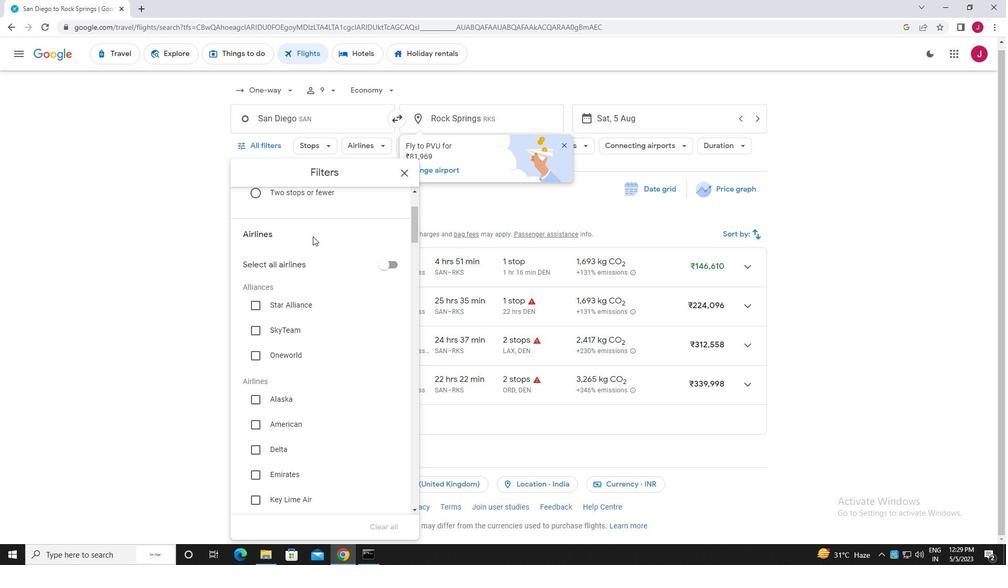 
Action: Mouse scrolled (303, 236) with delta (0, 0)
Screenshot: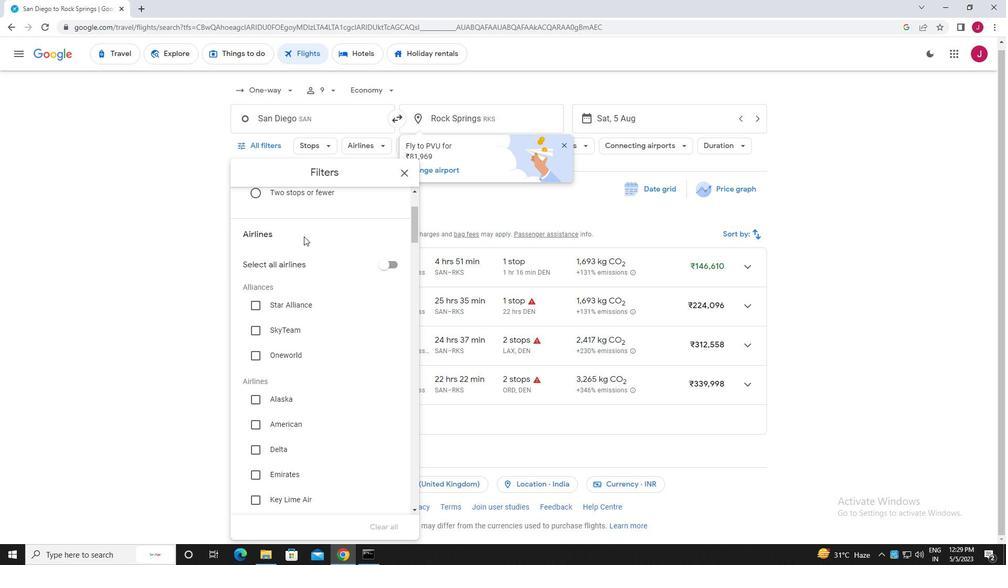 
Action: Mouse moved to (297, 230)
Screenshot: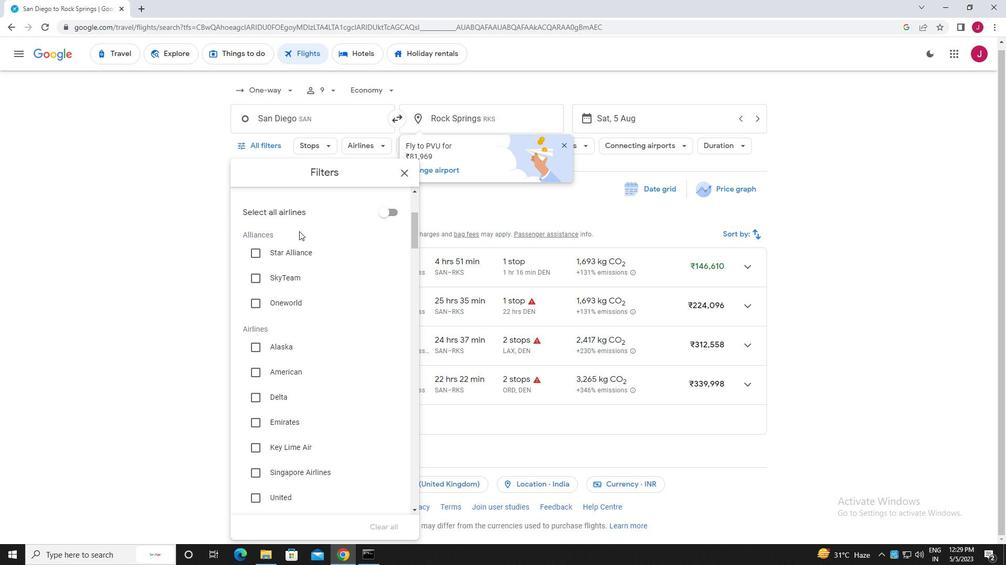 
Action: Mouse scrolled (297, 230) with delta (0, 0)
Screenshot: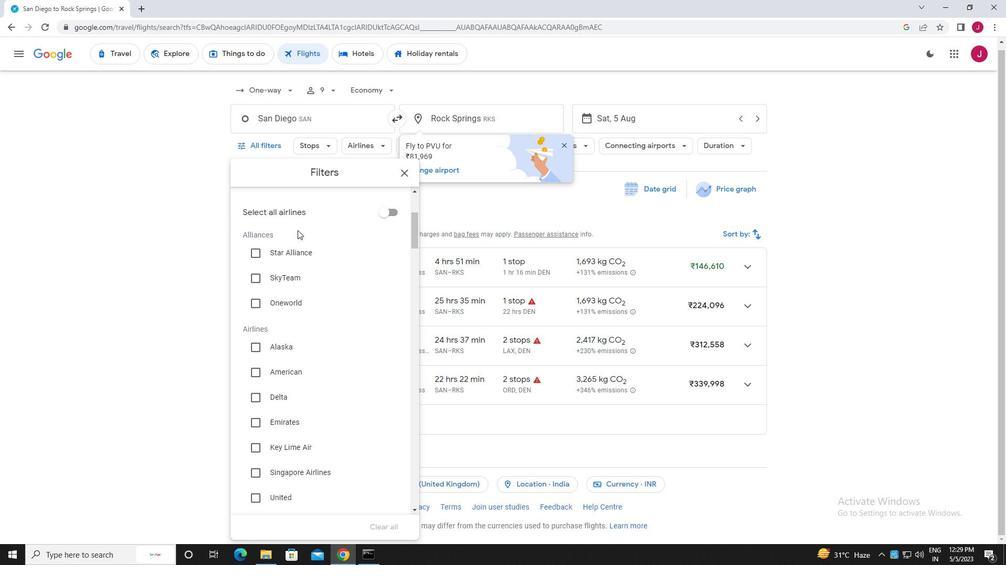 
Action: Mouse scrolled (297, 230) with delta (0, 0)
Screenshot: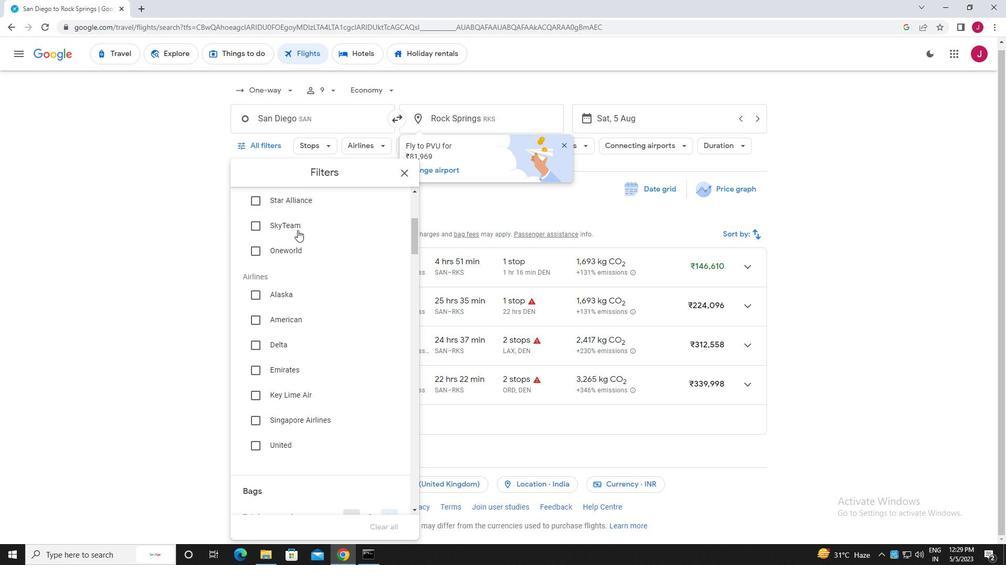 
Action: Mouse moved to (252, 269)
Screenshot: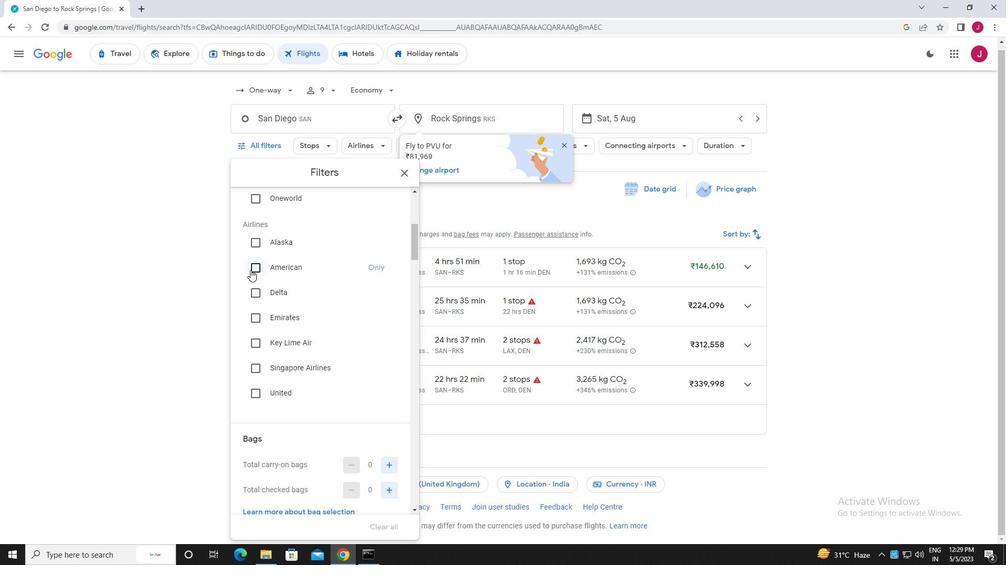 
Action: Mouse pressed left at (252, 269)
Screenshot: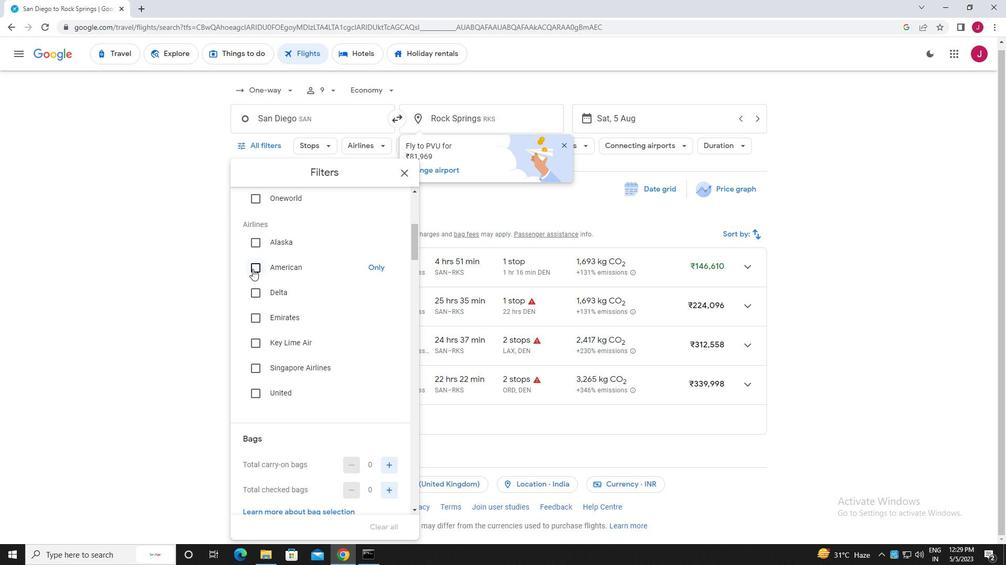 
Action: Mouse moved to (297, 262)
Screenshot: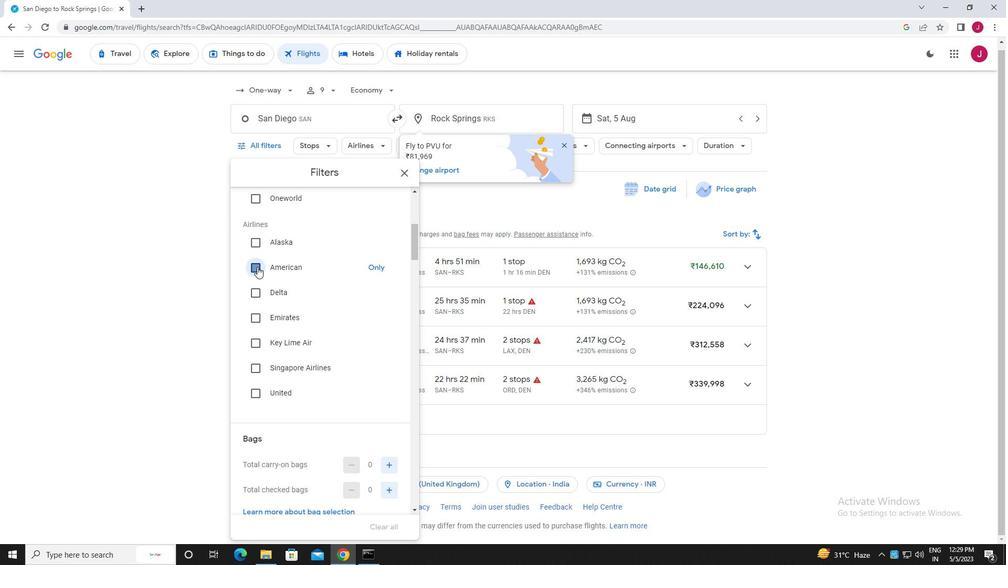 
Action: Mouse scrolled (297, 261) with delta (0, 0)
Screenshot: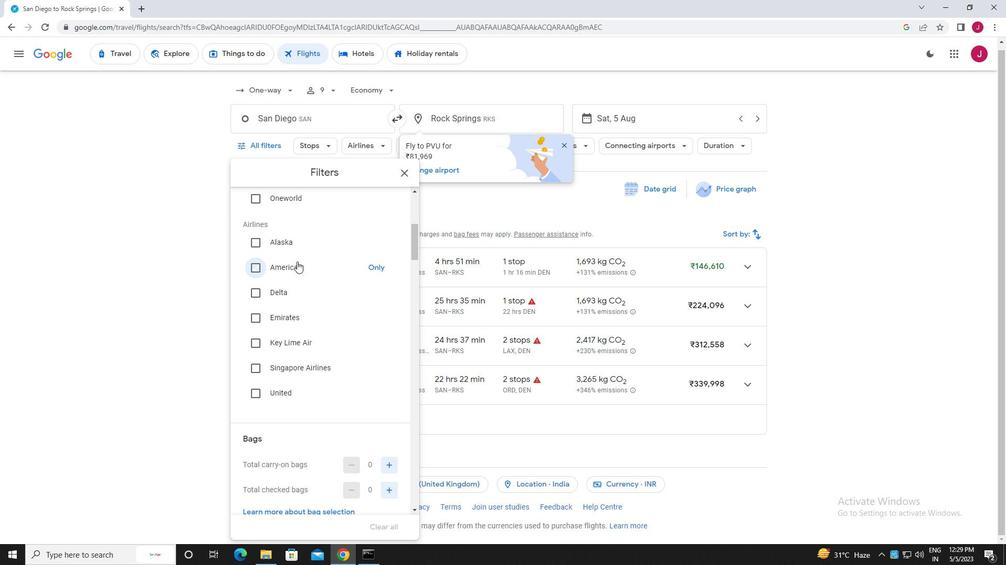 
Action: Mouse scrolled (297, 261) with delta (0, 0)
Screenshot: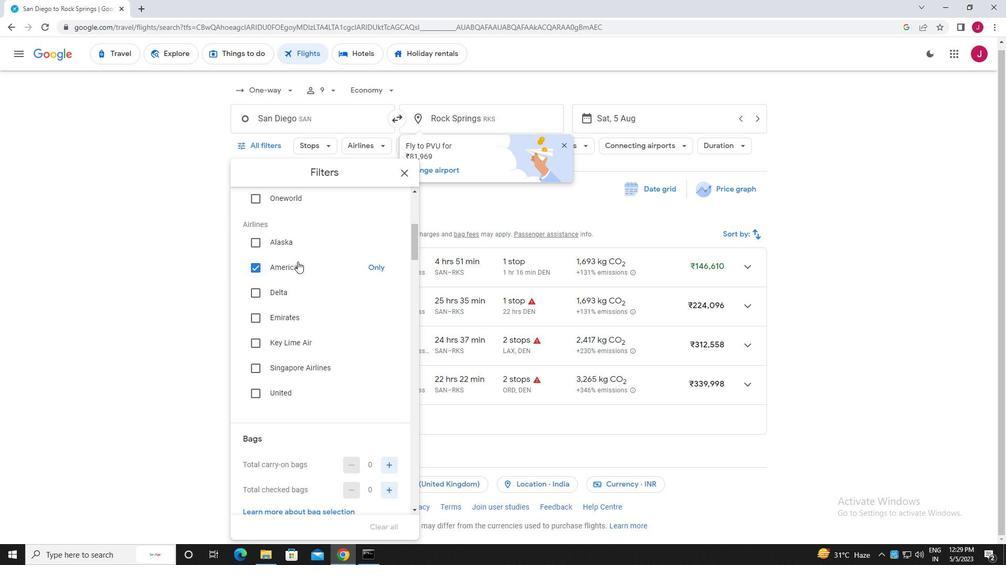 
Action: Mouse scrolled (297, 261) with delta (0, 0)
Screenshot: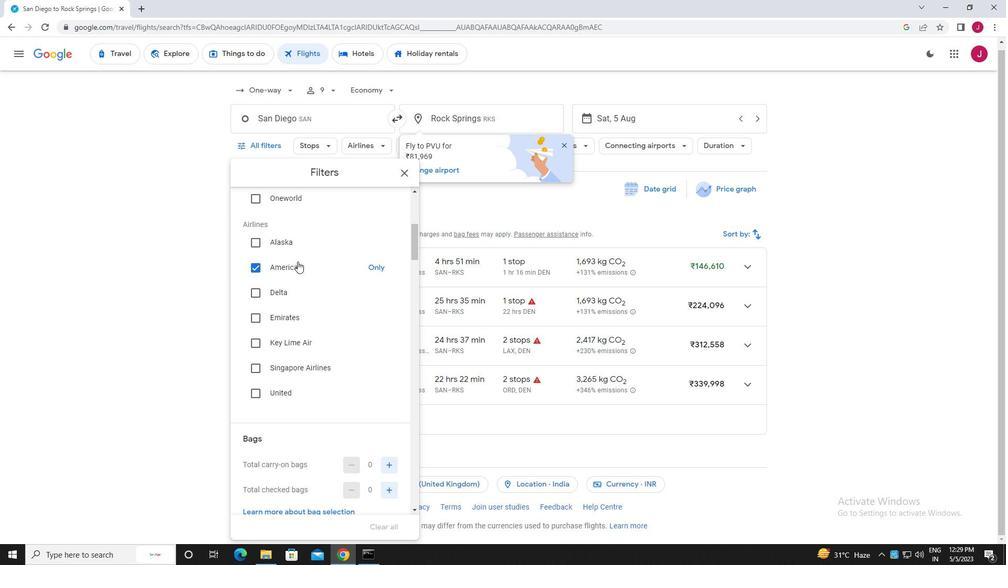
Action: Mouse scrolled (297, 261) with delta (0, 0)
Screenshot: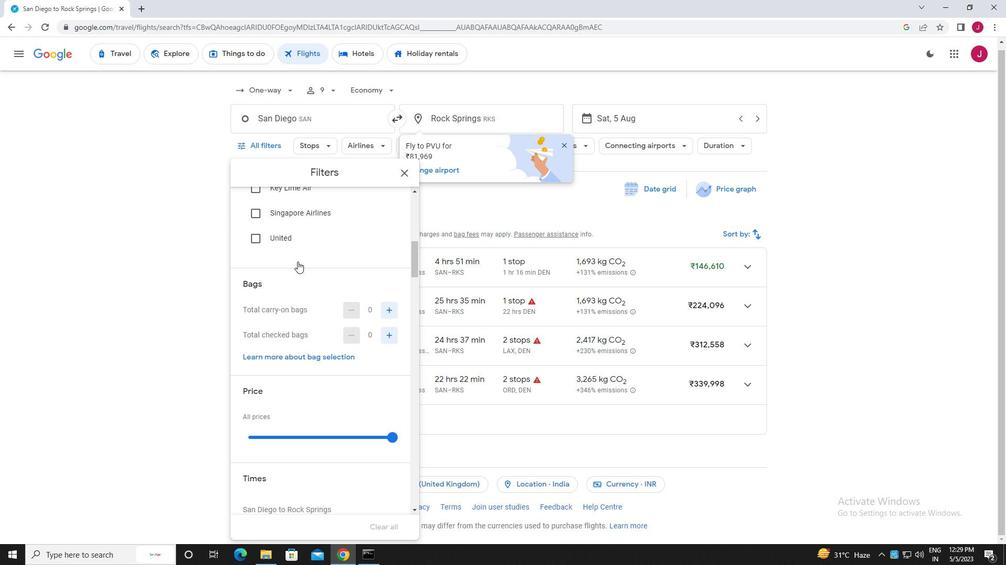 
Action: Mouse moved to (297, 262)
Screenshot: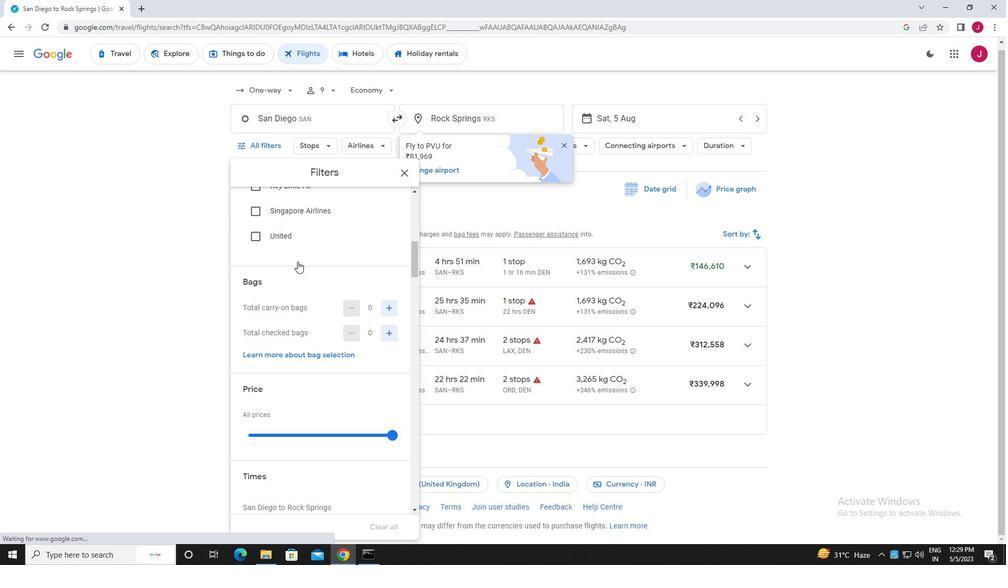 
Action: Mouse scrolled (297, 261) with delta (0, 0)
Screenshot: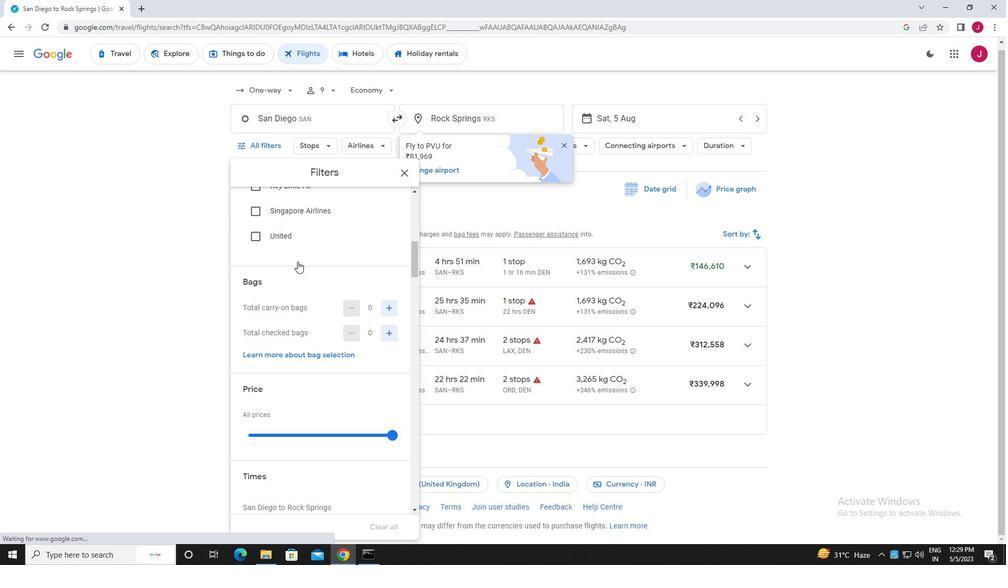 
Action: Mouse moved to (383, 203)
Screenshot: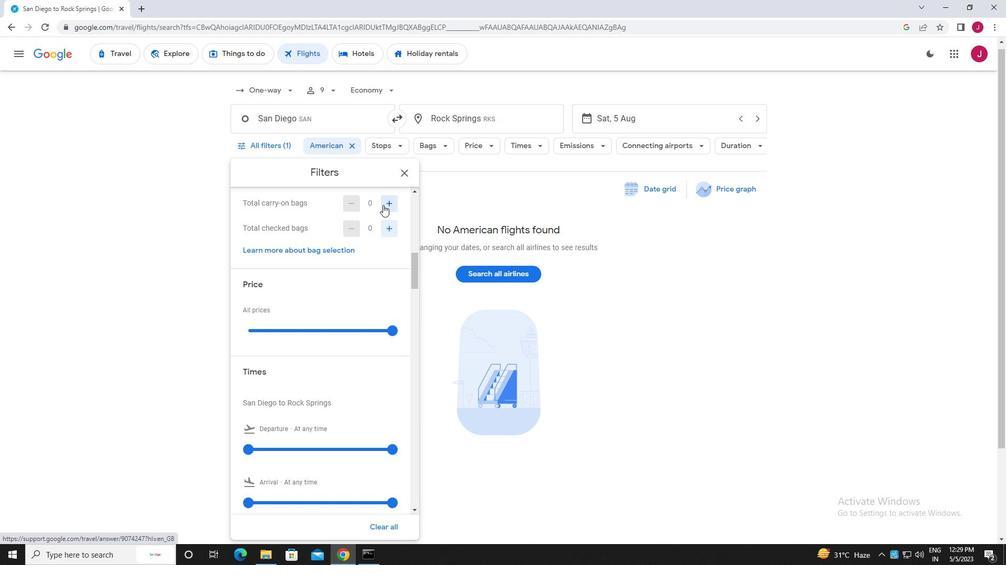 
Action: Mouse pressed left at (383, 203)
Screenshot: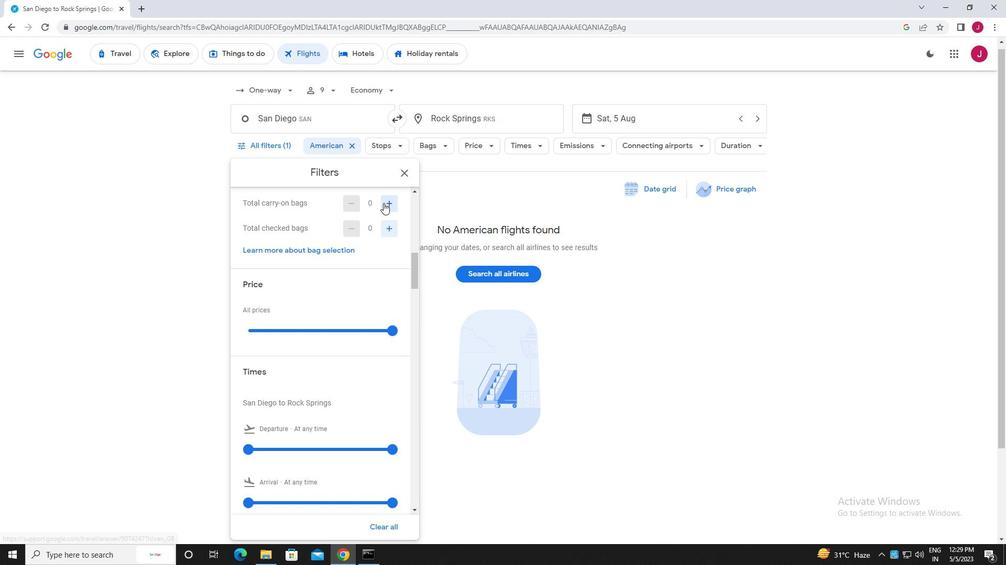 
Action: Mouse moved to (390, 230)
Screenshot: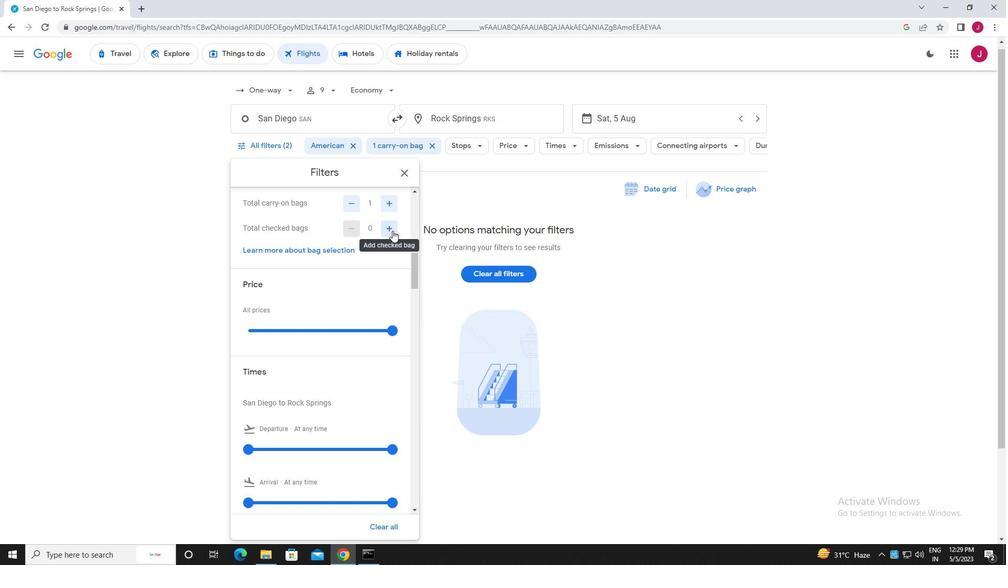 
Action: Mouse pressed left at (390, 230)
Screenshot: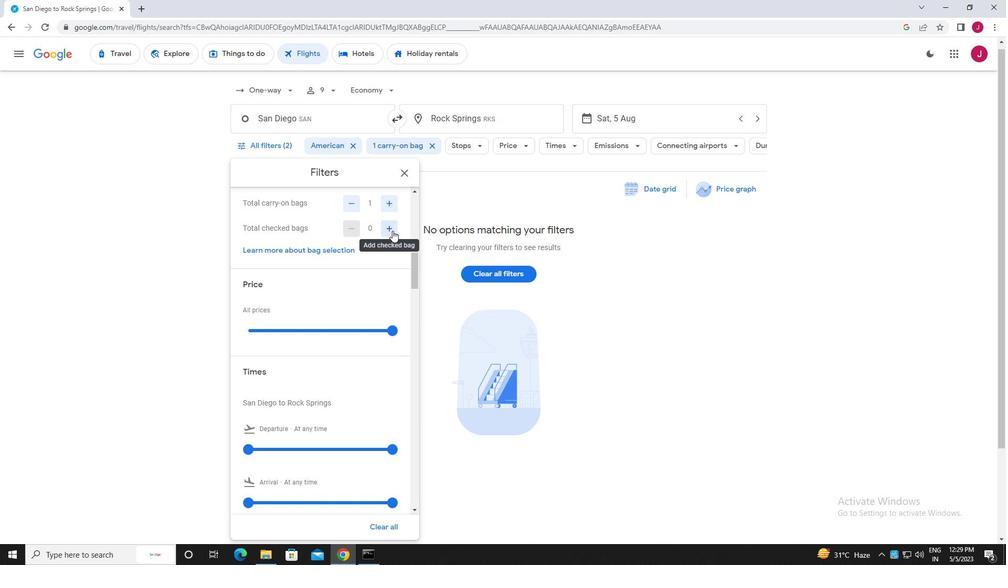 
Action: Mouse moved to (352, 227)
Screenshot: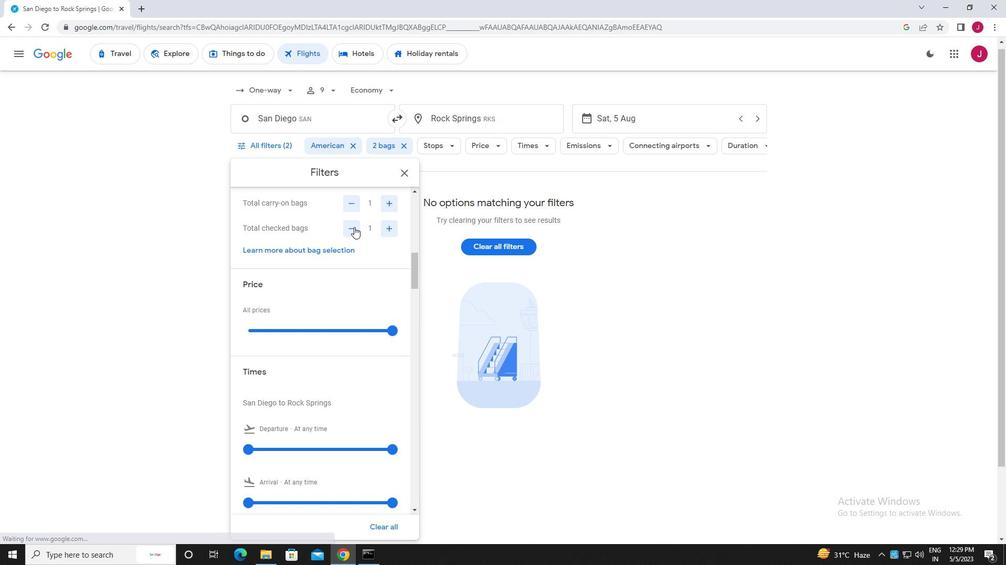 
Action: Mouse scrolled (352, 226) with delta (0, 0)
Screenshot: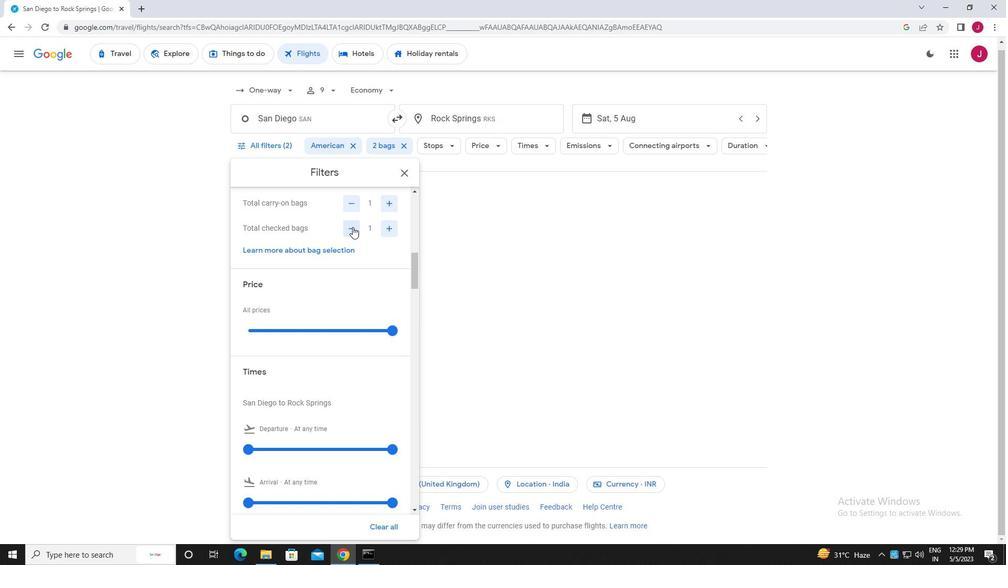 
Action: Mouse moved to (393, 273)
Screenshot: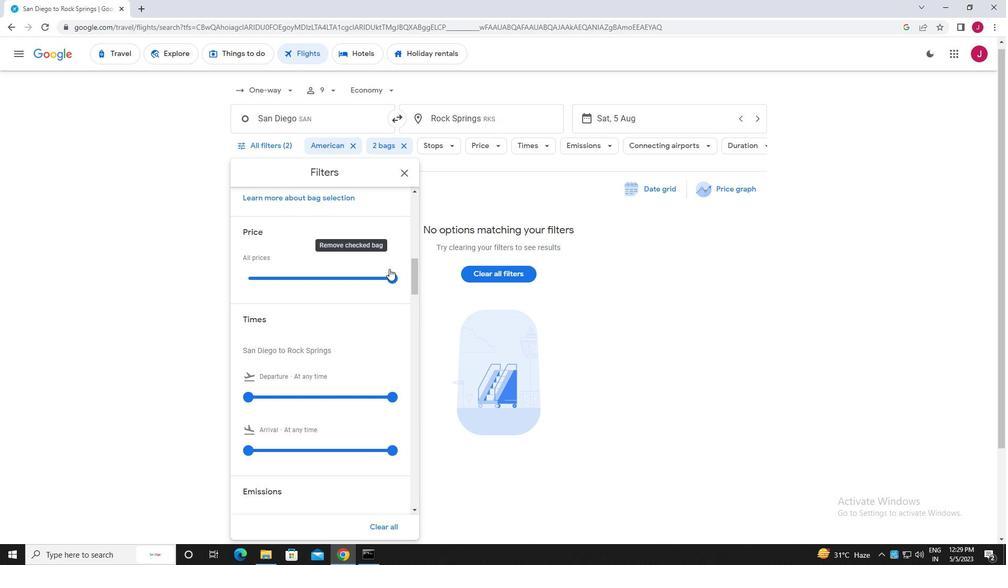 
Action: Mouse pressed left at (393, 273)
Screenshot: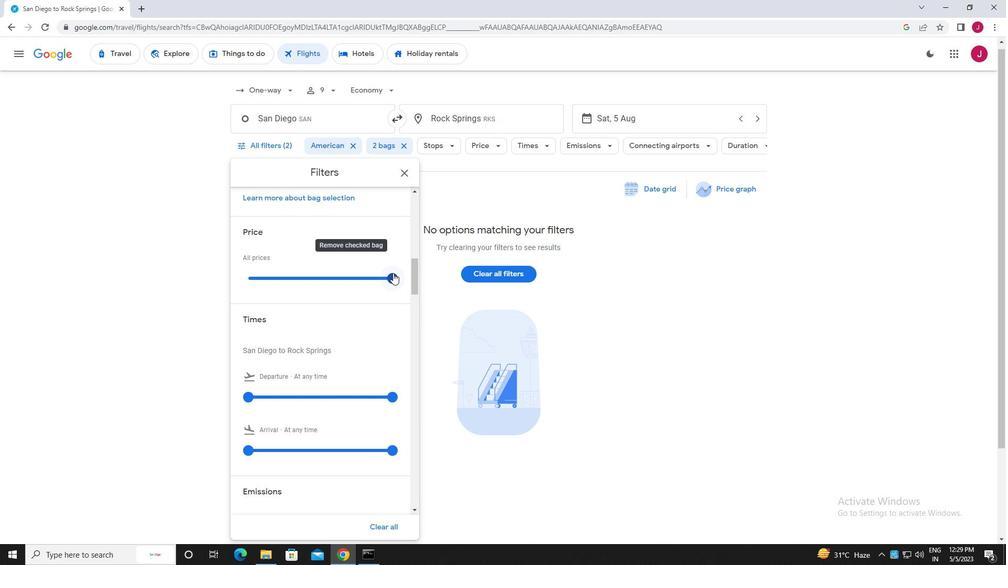 
Action: Mouse moved to (285, 255)
Screenshot: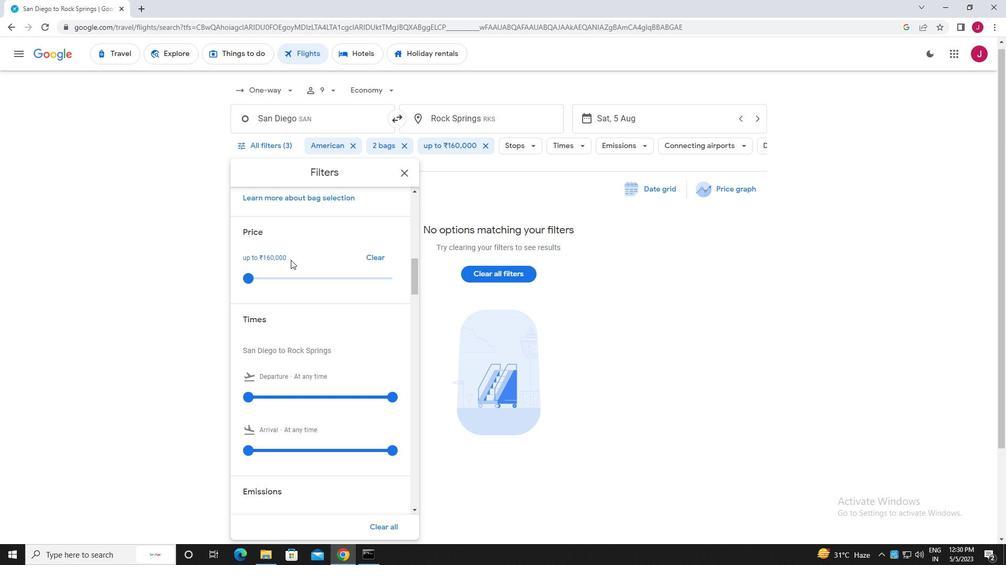 
Action: Mouse scrolled (285, 255) with delta (0, 0)
Screenshot: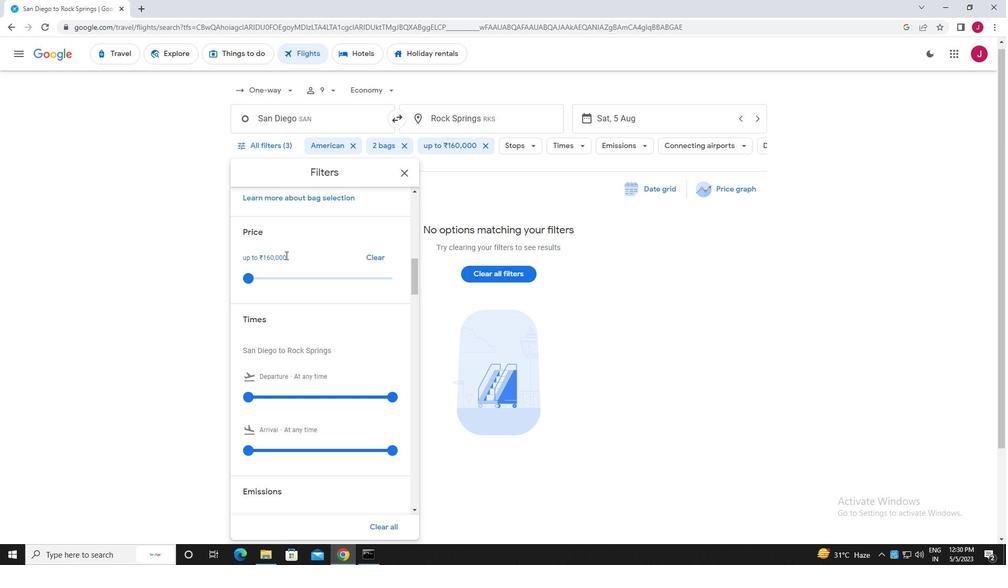 
Action: Mouse scrolled (285, 255) with delta (0, 0)
Screenshot: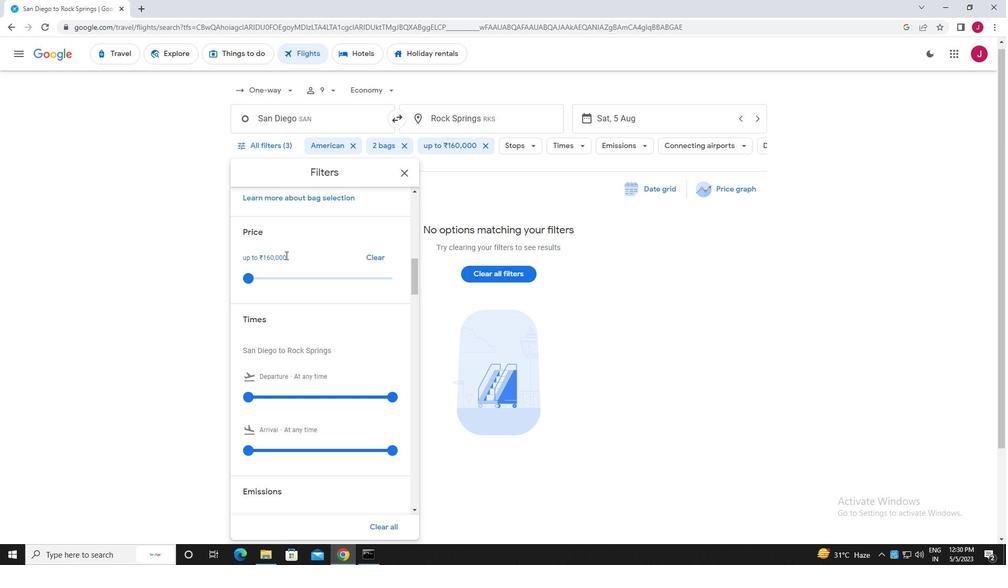 
Action: Mouse moved to (250, 291)
Screenshot: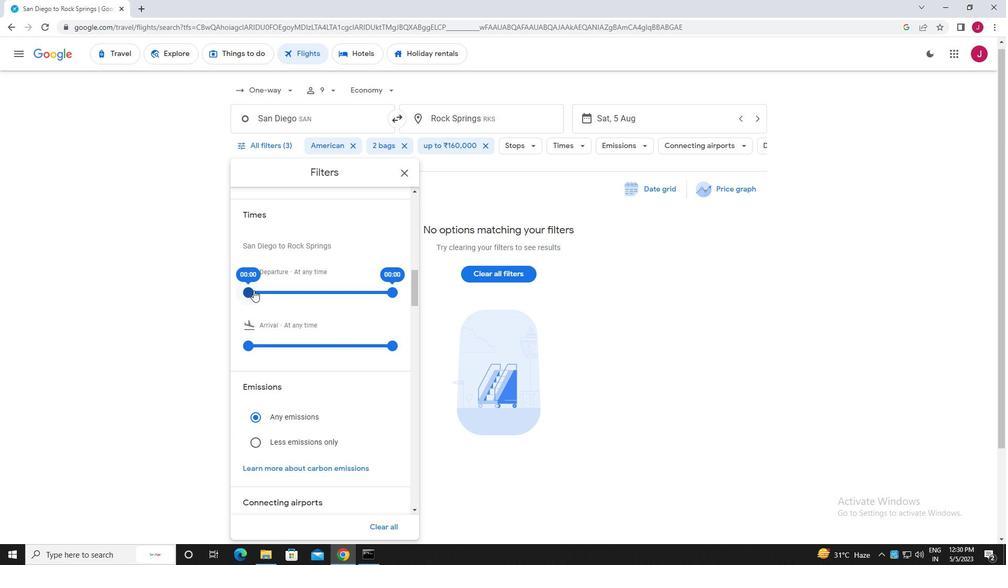 
Action: Mouse pressed left at (250, 291)
Screenshot: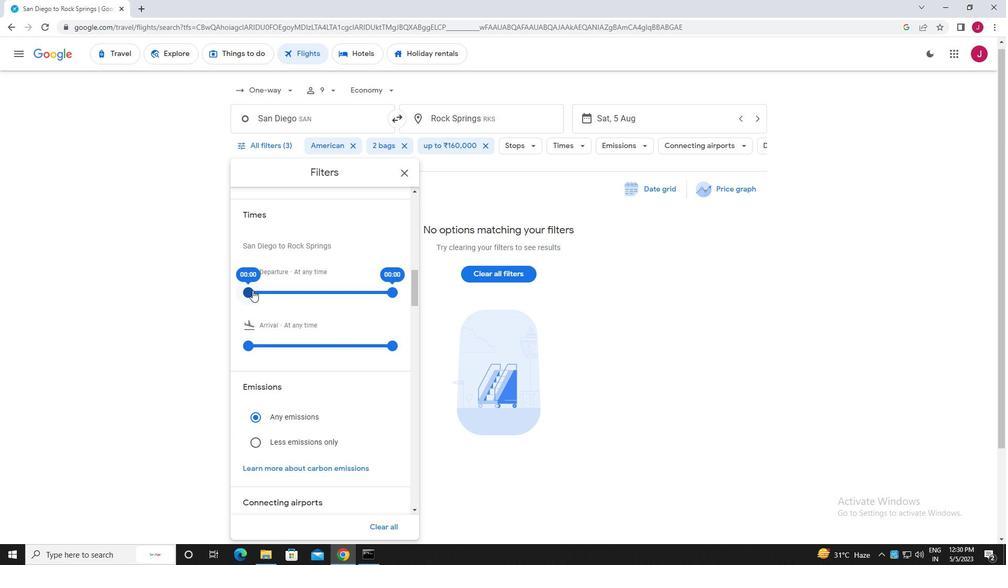 
Action: Mouse moved to (390, 293)
Screenshot: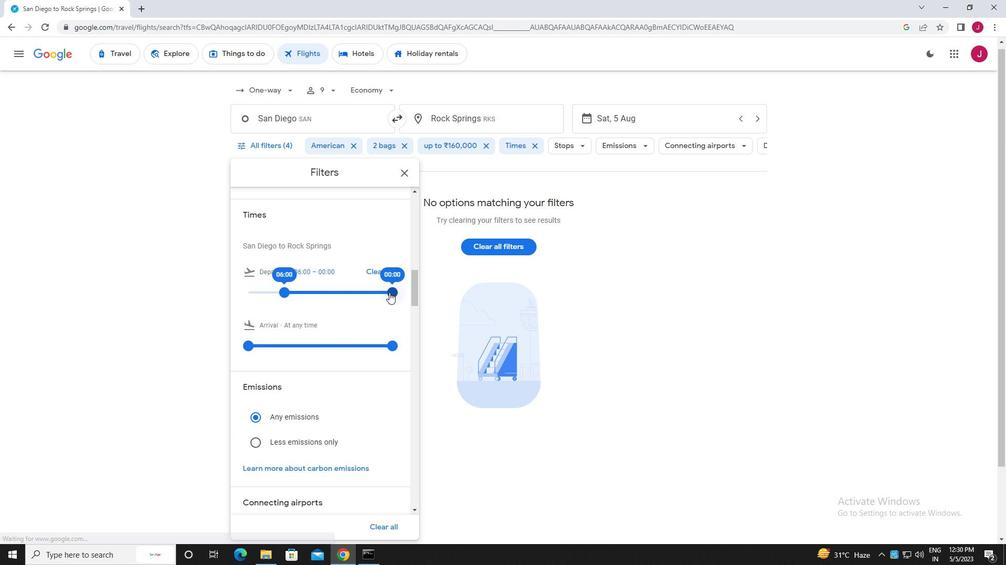 
Action: Mouse pressed left at (390, 293)
Screenshot: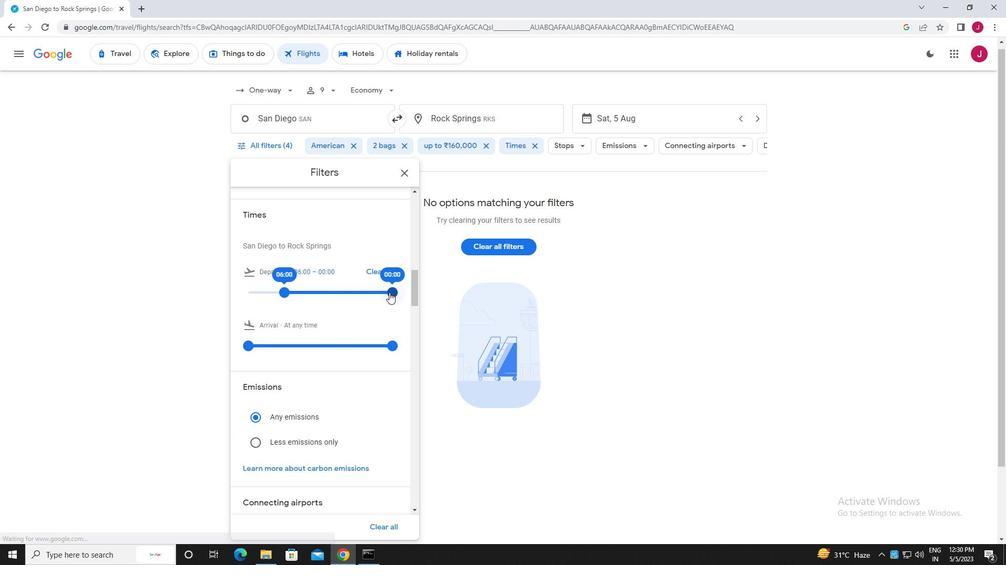 
Action: Mouse moved to (405, 170)
Screenshot: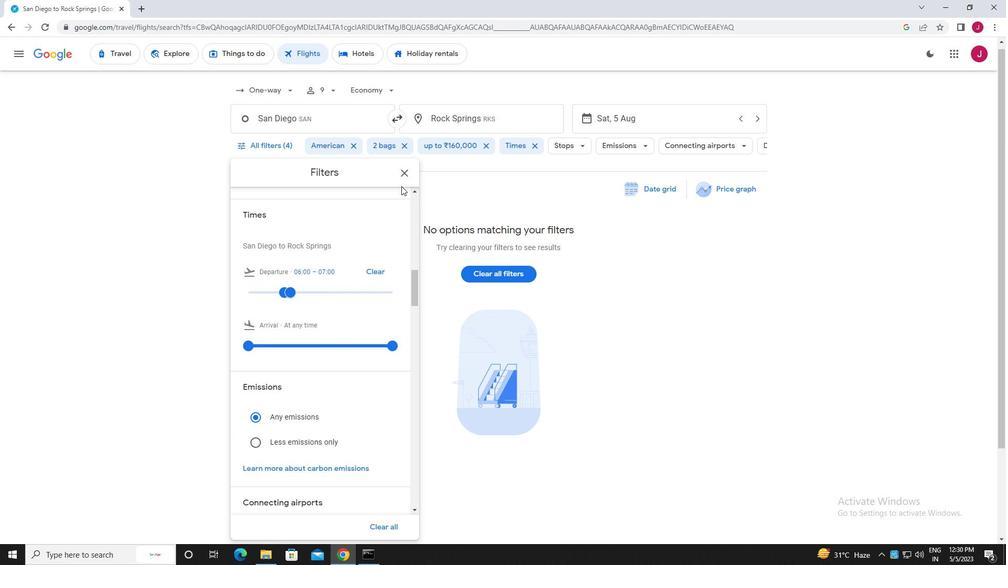 
Action: Mouse pressed left at (405, 170)
Screenshot: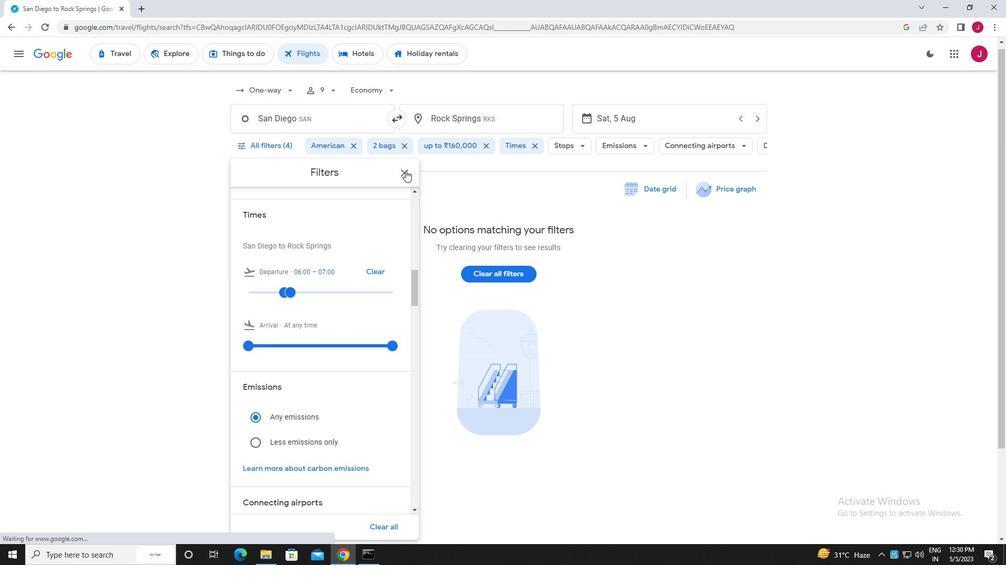 
Action: Mouse moved to (405, 170)
Screenshot: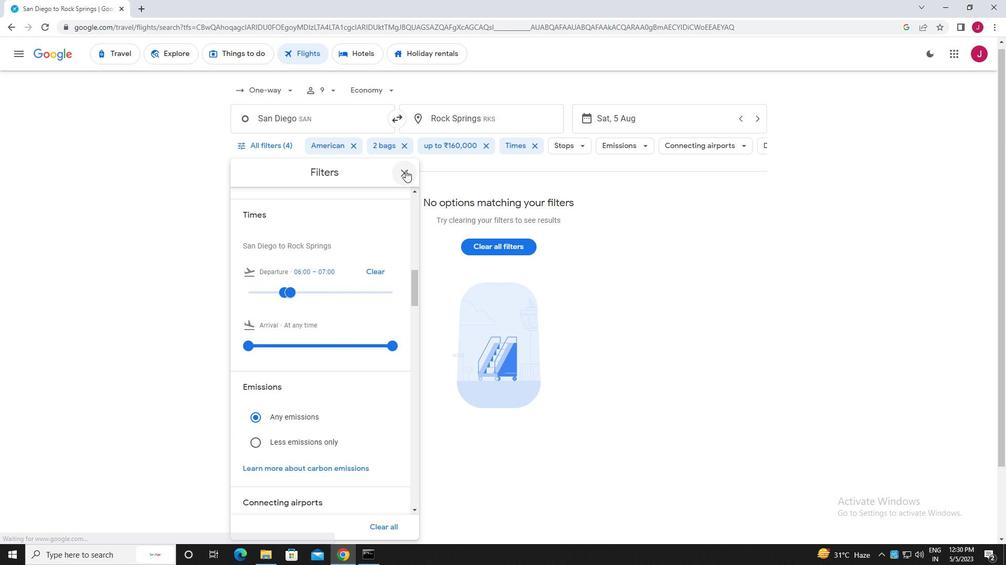 
